 Task: Add an event with the title Webinar: Advanced Google AdWords Optimization and Conversion Strategies, date '2023/12/09', time 9:15 AM to 11:15 AMand add a description: The AGM will also serve as a forum for electing or re-electing board members, if applicable. The election process will be conducted in accordance with the organization's bylaws and regulations, allowing for a fair and democratic representation of shareholders' interests.Select event color  Sage . Add location for the event as: 654 Park Güell, Barcelona, Spain, logged in from the account softage.5@softage.netand send the event invitation to softage.6@softage.net and softage.7@softage.net. Set a reminder for the event Weekly on Sunday
Action: Mouse pressed left at (81, 139)
Screenshot: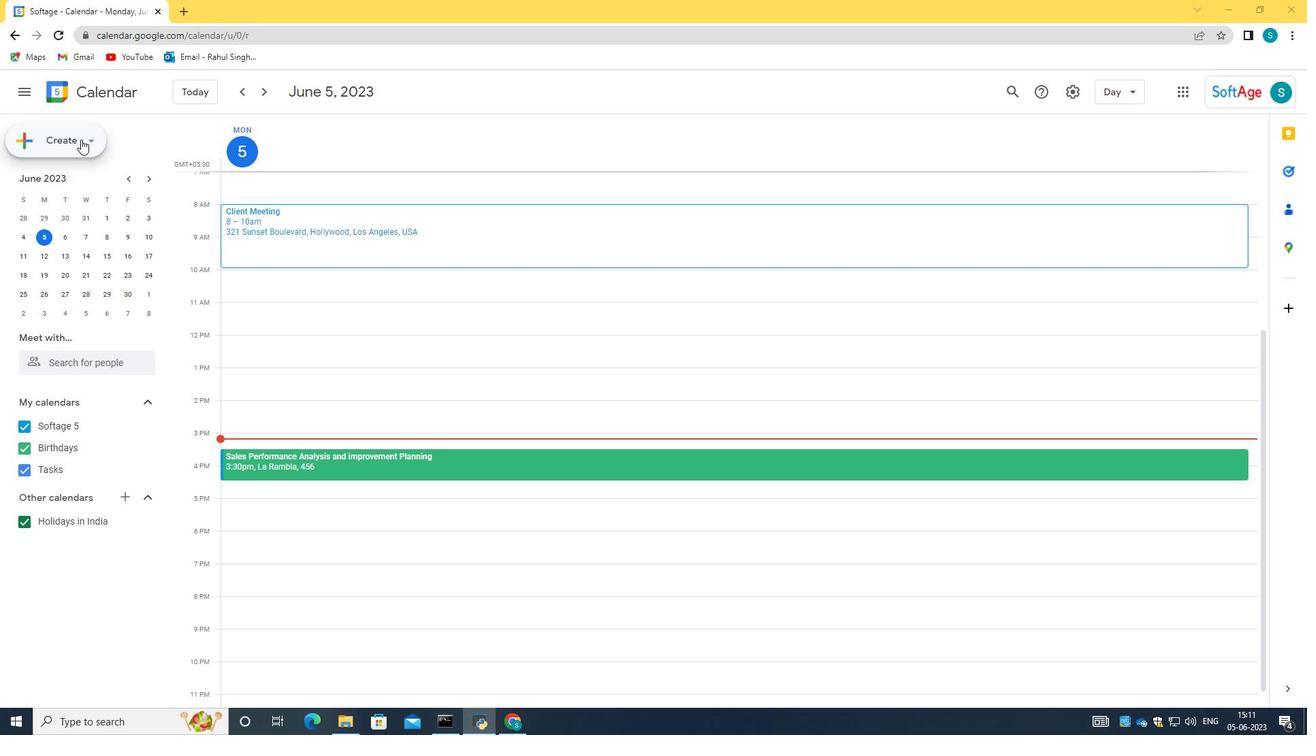 
Action: Mouse moved to (85, 177)
Screenshot: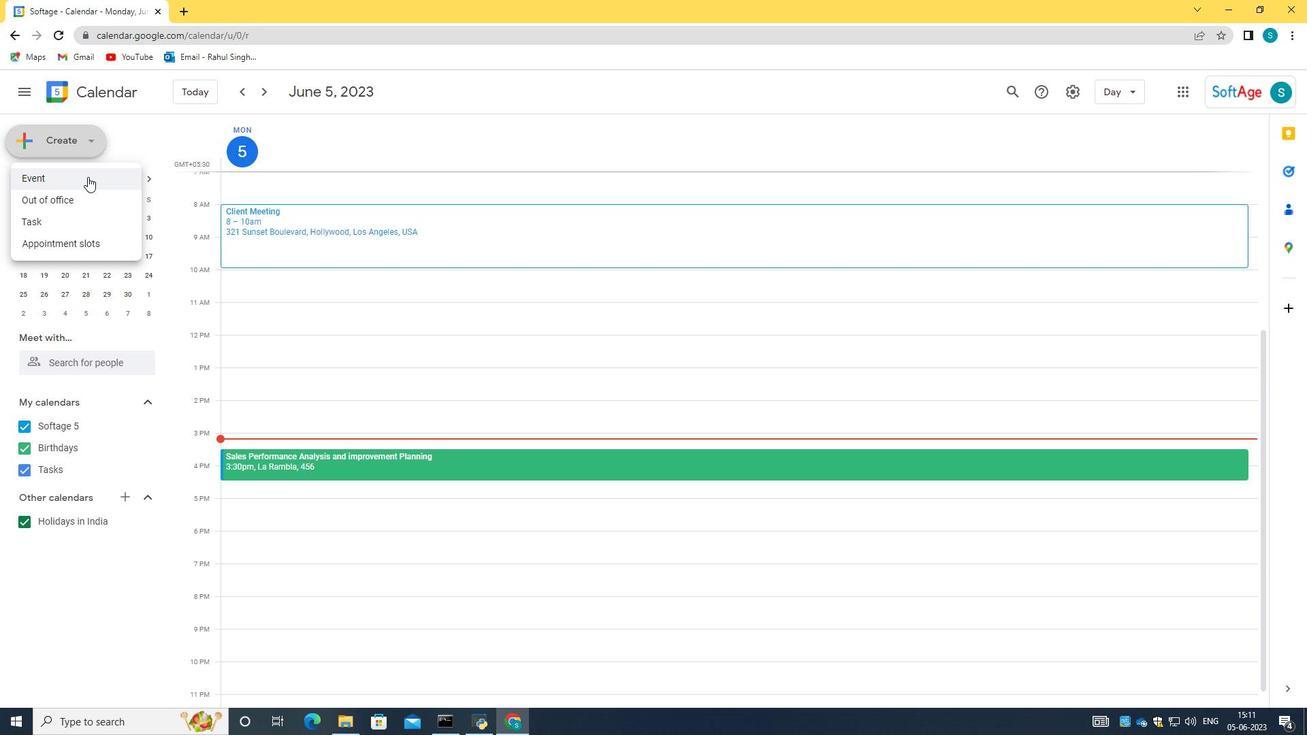 
Action: Mouse pressed left at (85, 177)
Screenshot: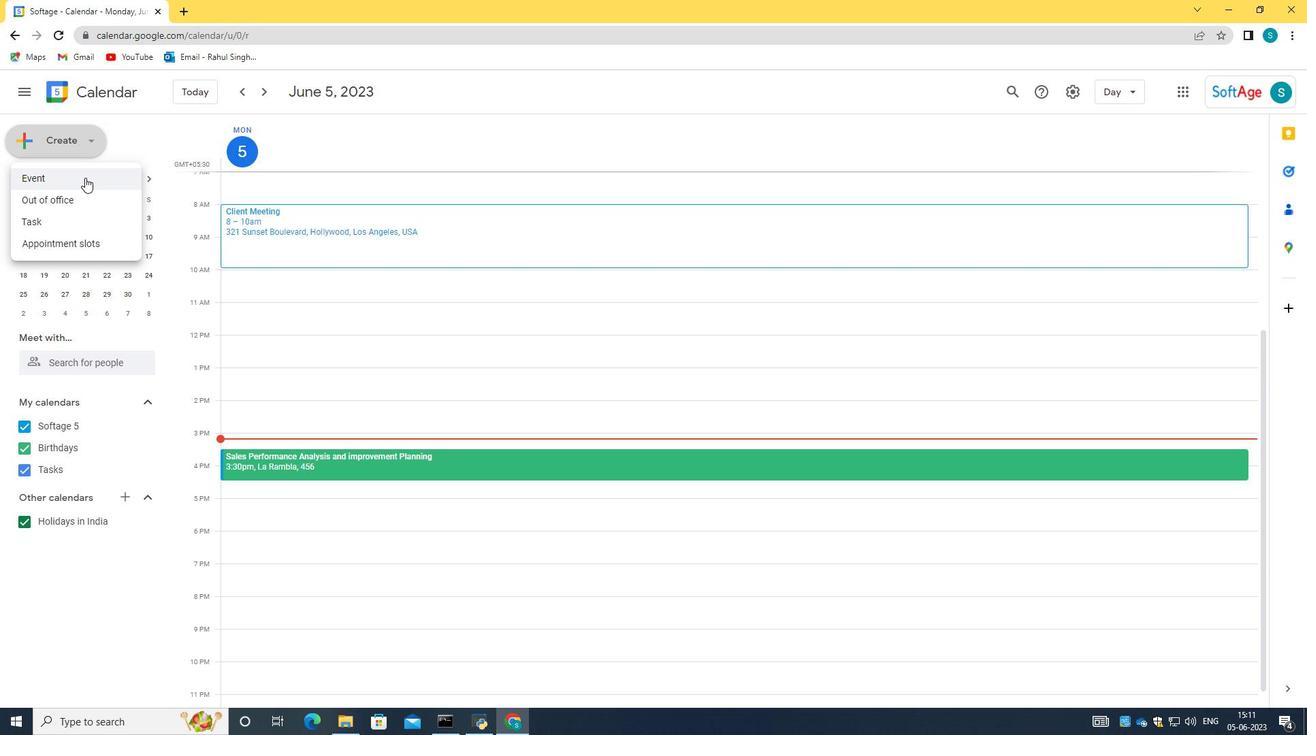 
Action: Mouse moved to (770, 546)
Screenshot: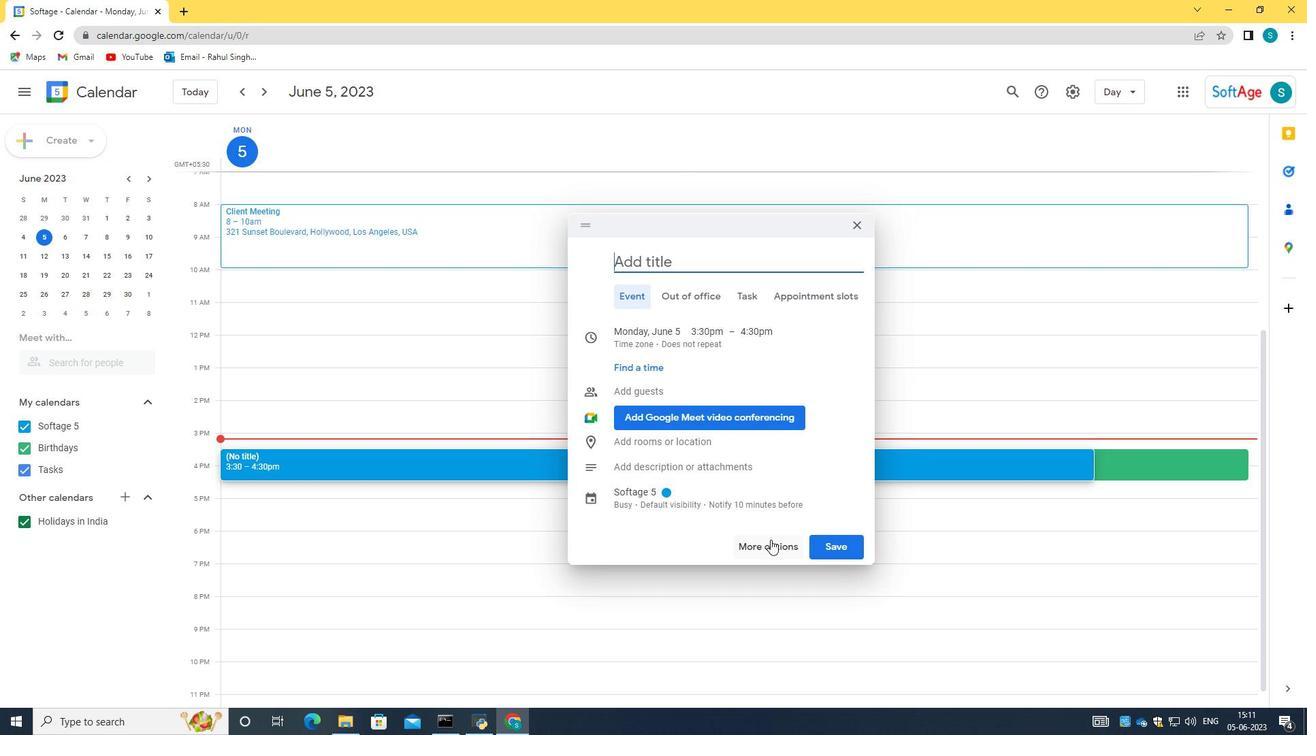 
Action: Mouse pressed left at (770, 546)
Screenshot: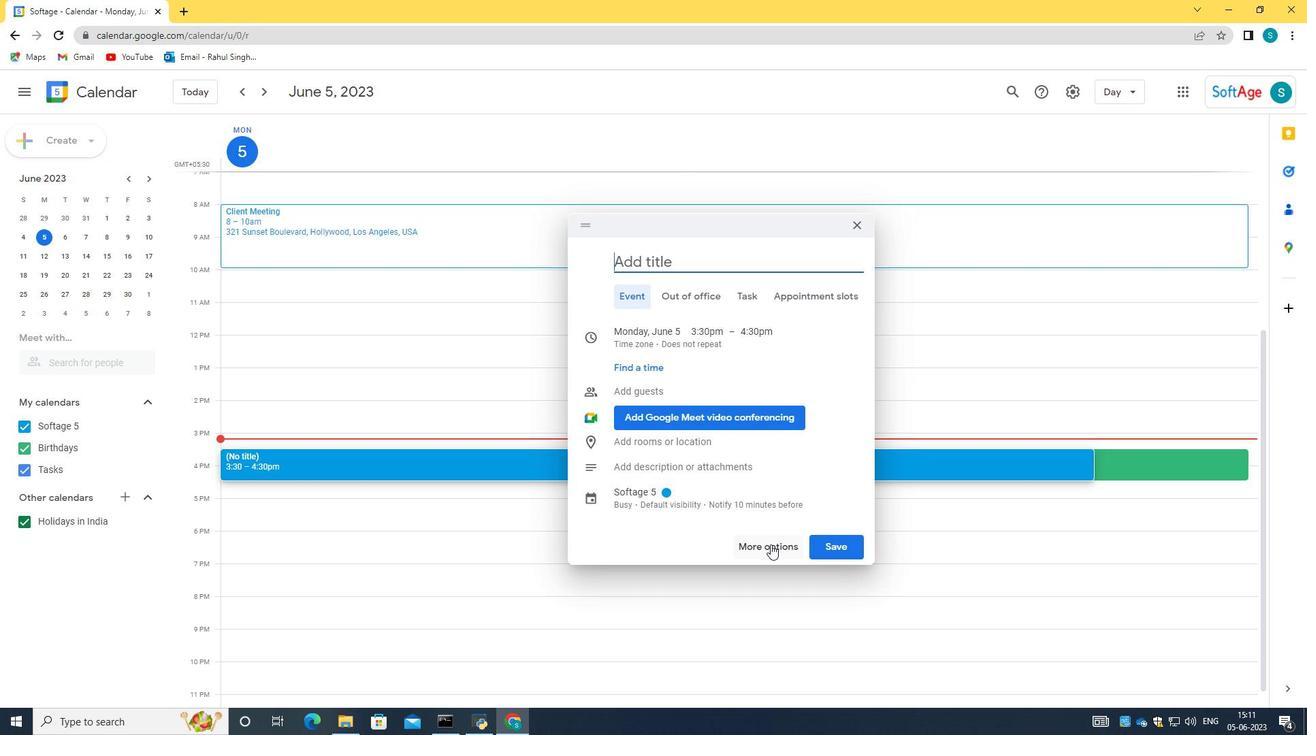 
Action: Mouse moved to (277, 101)
Screenshot: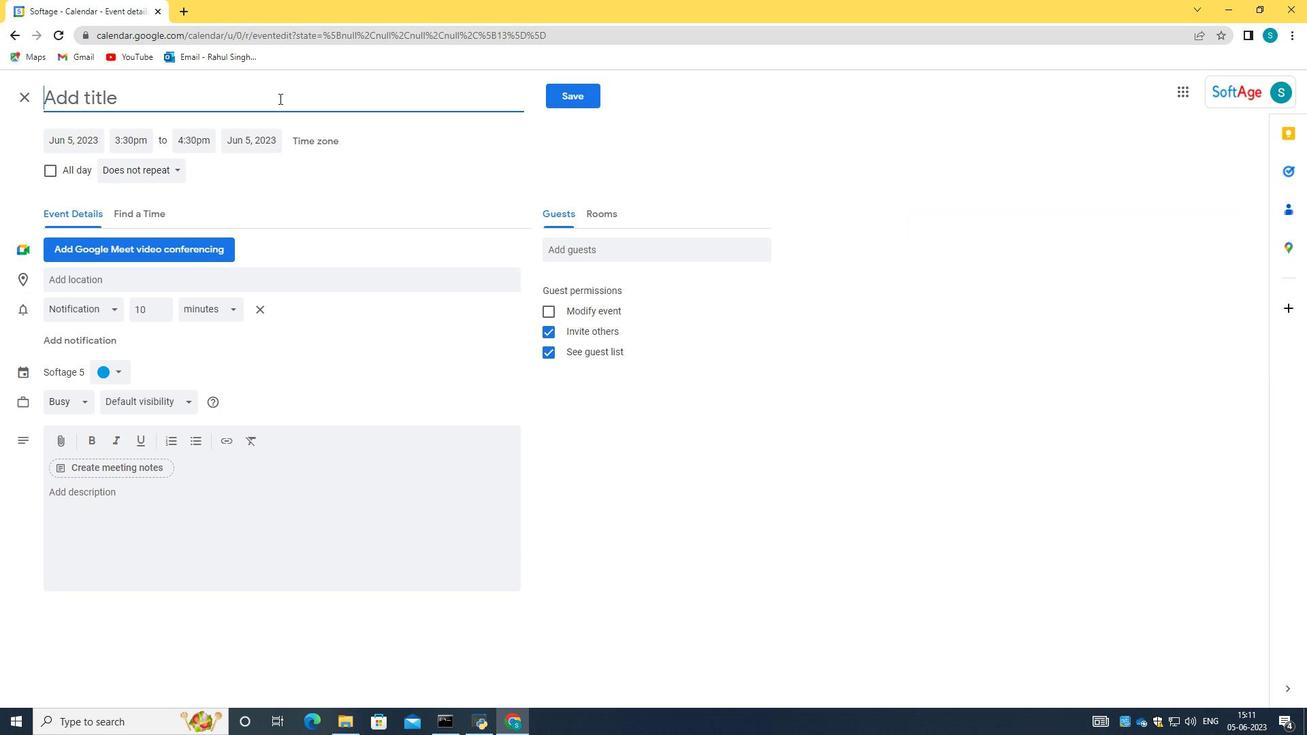 
Action: Mouse pressed left at (277, 101)
Screenshot: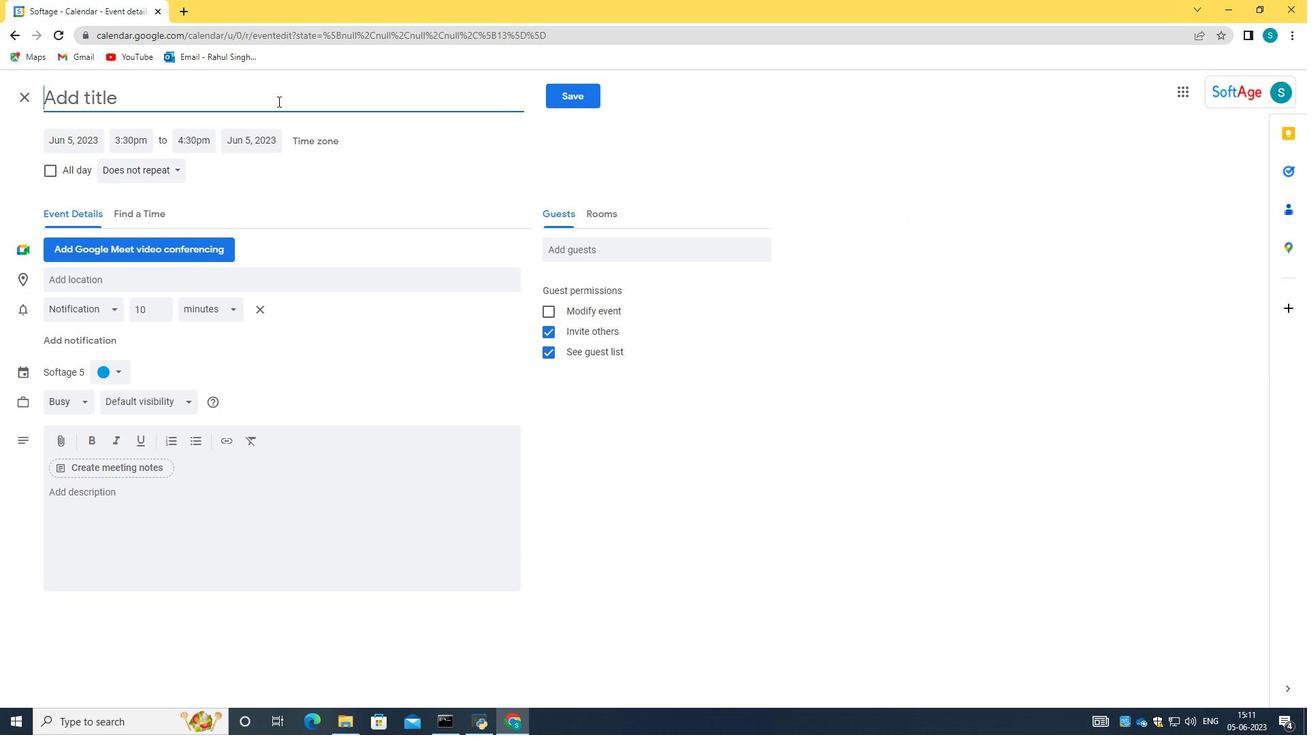 
Action: Key pressed <Key.caps_lock>W<Key.caps_lock>ebinat<Key.backspace>r<Key.shift_r>:<Key.space><Key.caps_lock>A<Key.caps_lock>dvanced<Key.space><Key.caps_lock>G<Key.caps_lock>oogle<Key.space><Key.caps_lock>A<Key.caps_lock>dw<Key.backspace><Key.caps_lock>W<Key.caps_lock>ords<Key.space><Key.caps_lock>O<Key.caps_lock>ptimization<Key.space>and<Key.space><Key.caps_lock>C<Key.caps_lock>onversion<Key.space><Key.caps_lock>S<Key.caps_lock>trategies
Screenshot: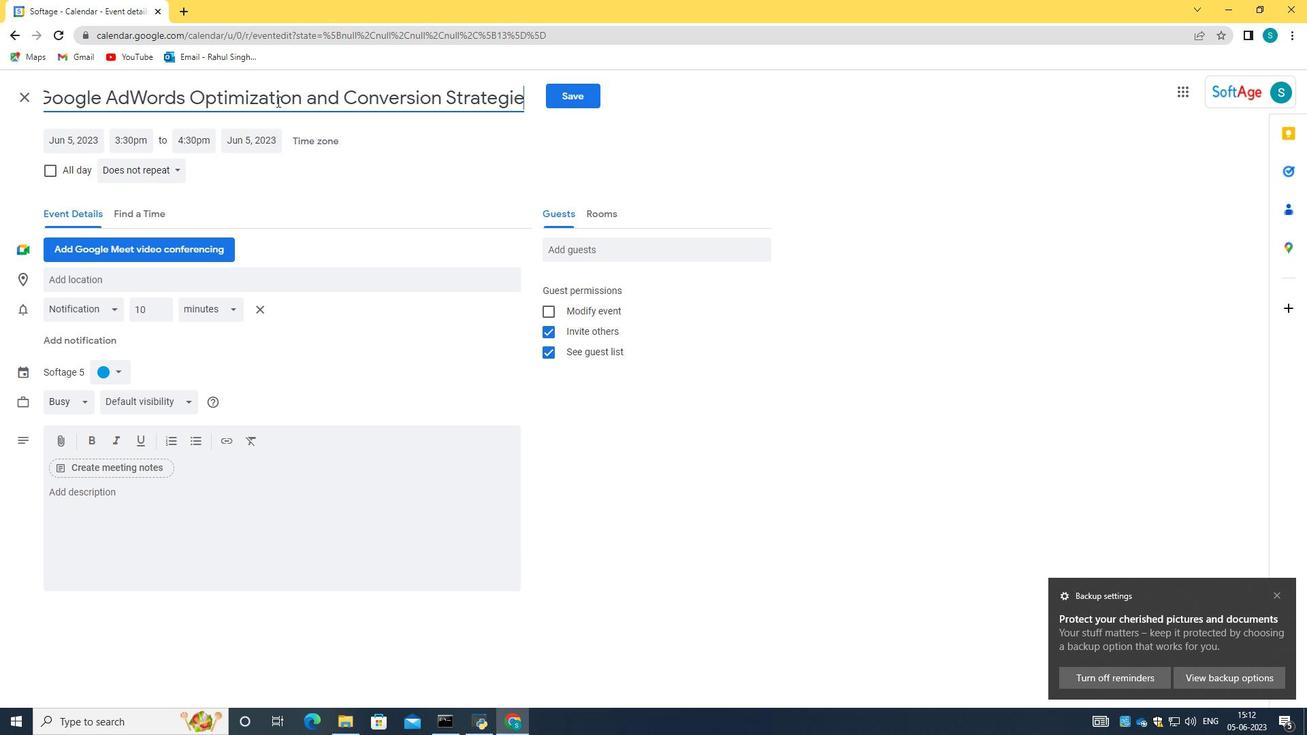 
Action: Mouse moved to (59, 136)
Screenshot: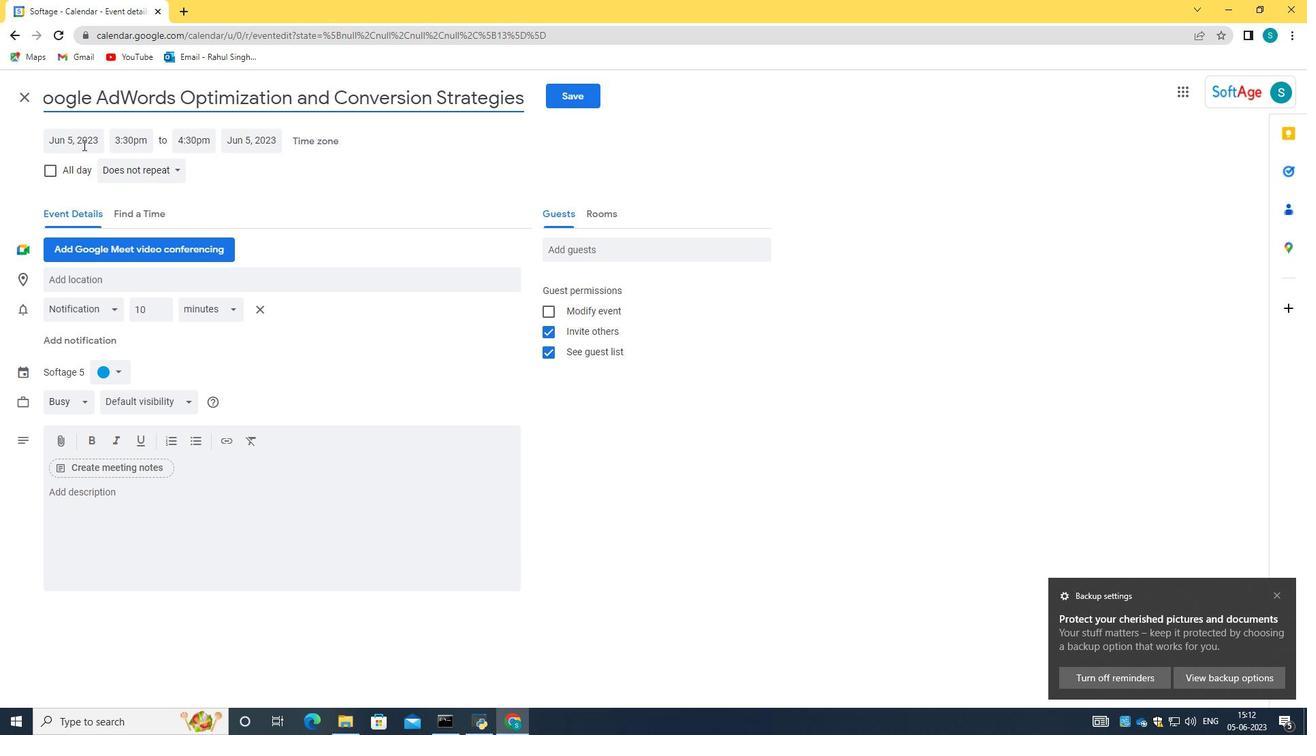 
Action: Mouse pressed left at (59, 136)
Screenshot: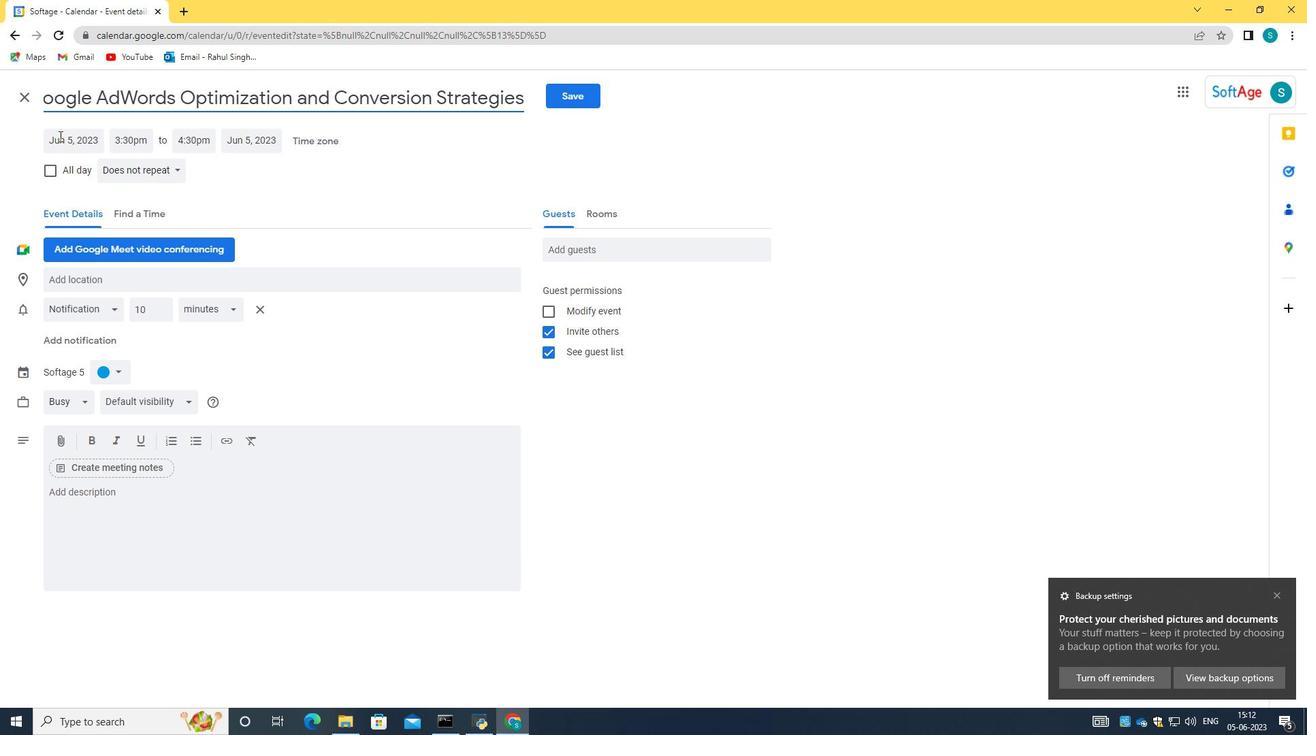 
Action: Key pressed 2023/12/09<Key.tab>09<Key.shift_r>:15<Key.space>am<Key.tab>11<Key.shift_r>:15<Key.space>am
Screenshot: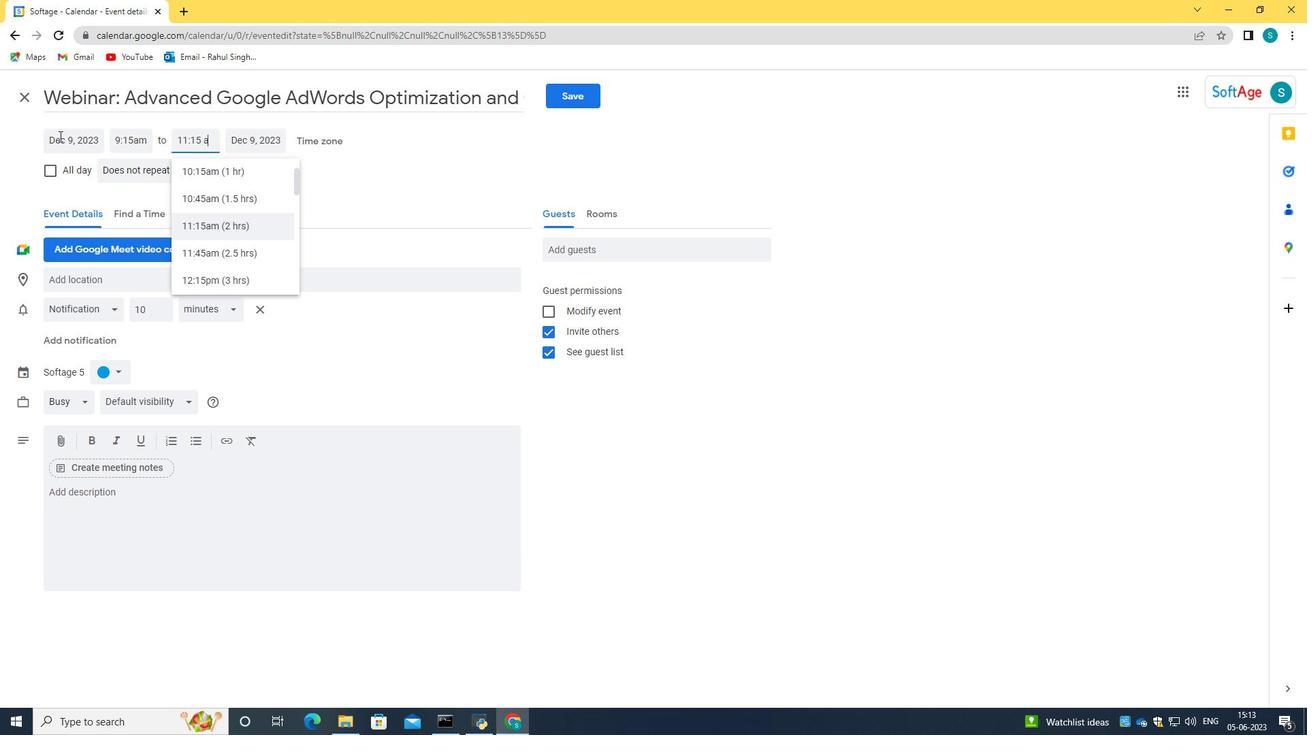 
Action: Mouse moved to (248, 232)
Screenshot: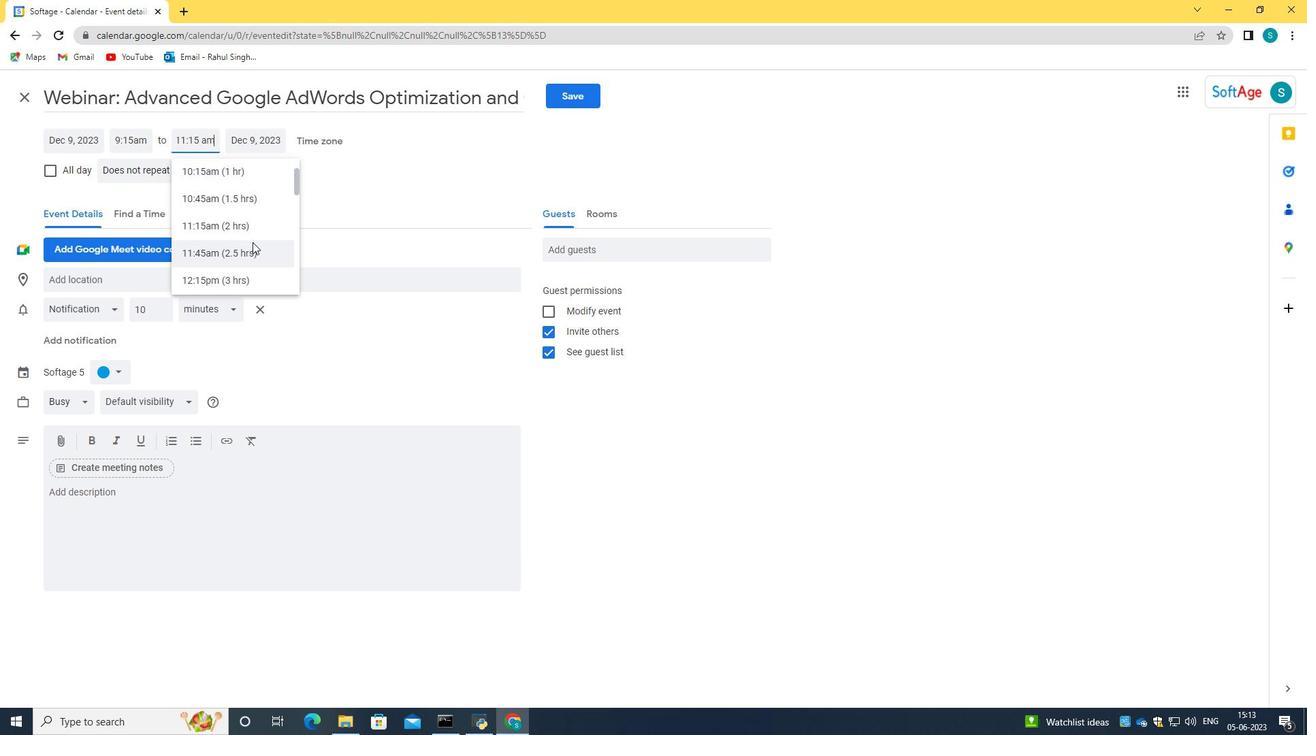 
Action: Mouse pressed left at (248, 232)
Screenshot: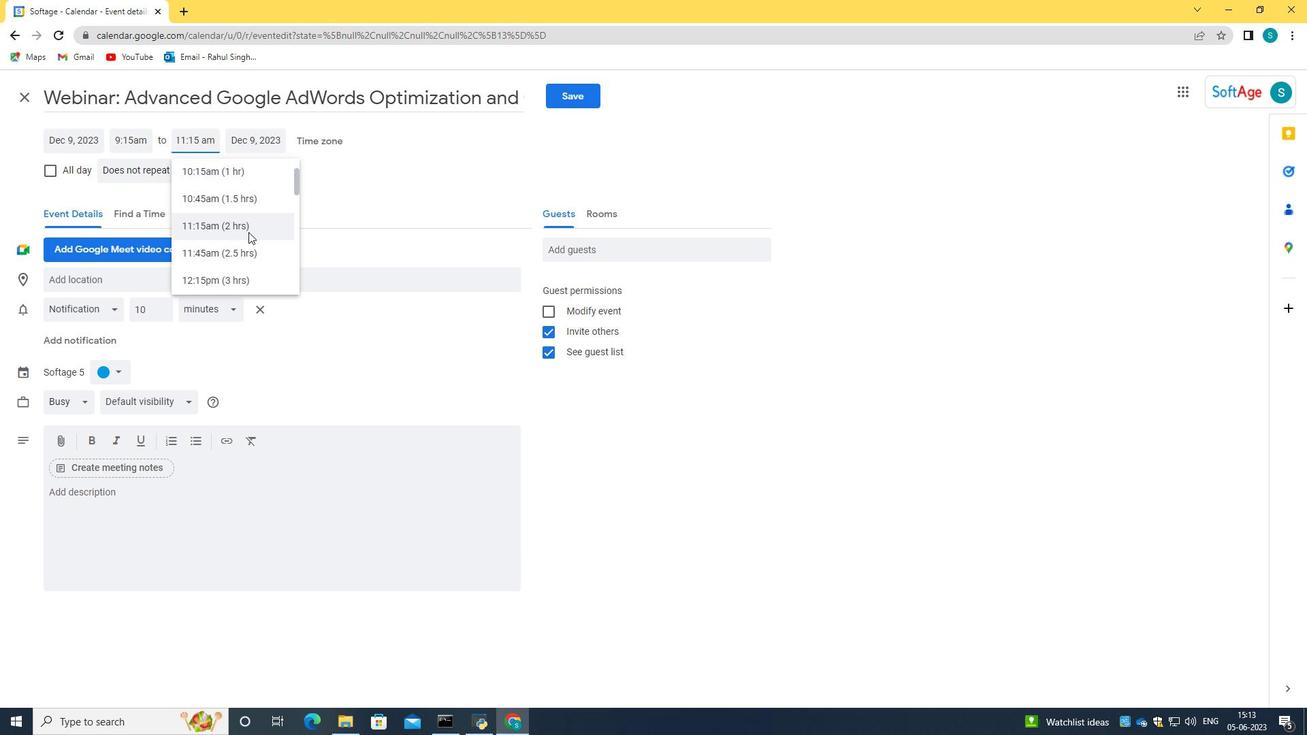 
Action: Mouse moved to (236, 566)
Screenshot: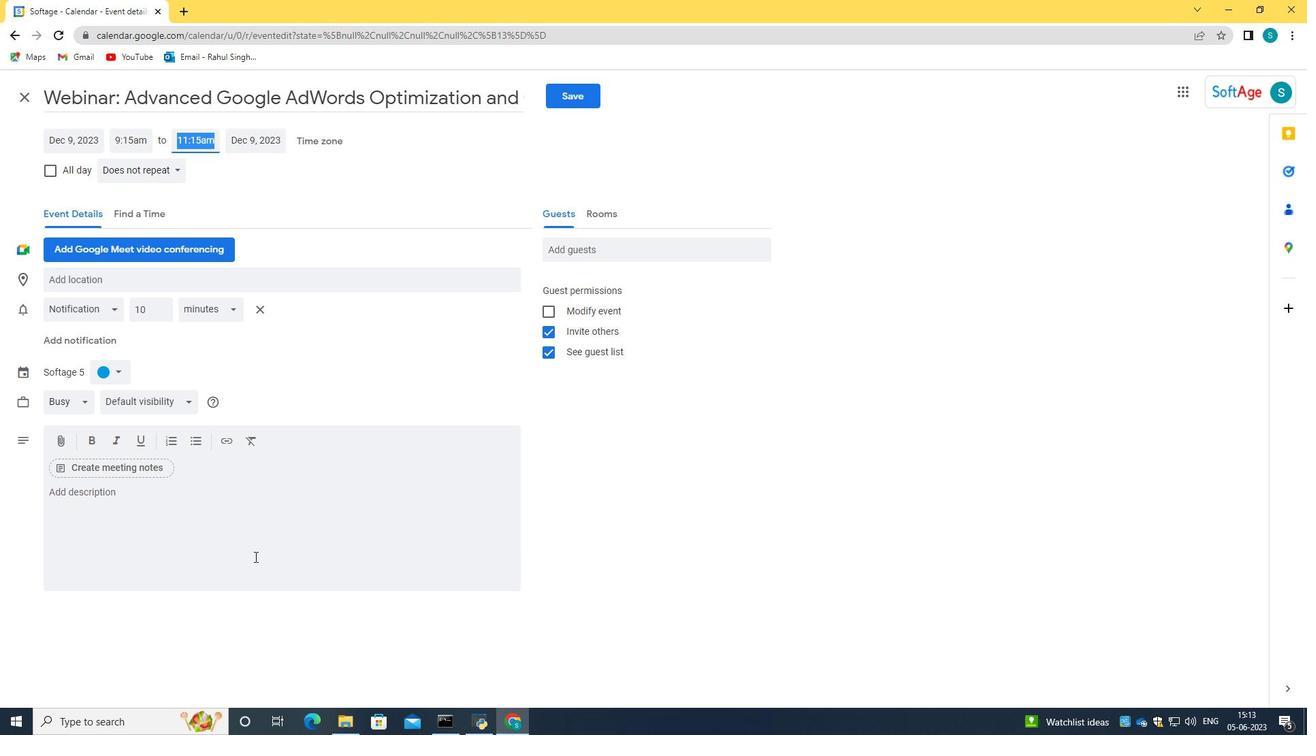 
Action: Mouse pressed left at (236, 566)
Screenshot: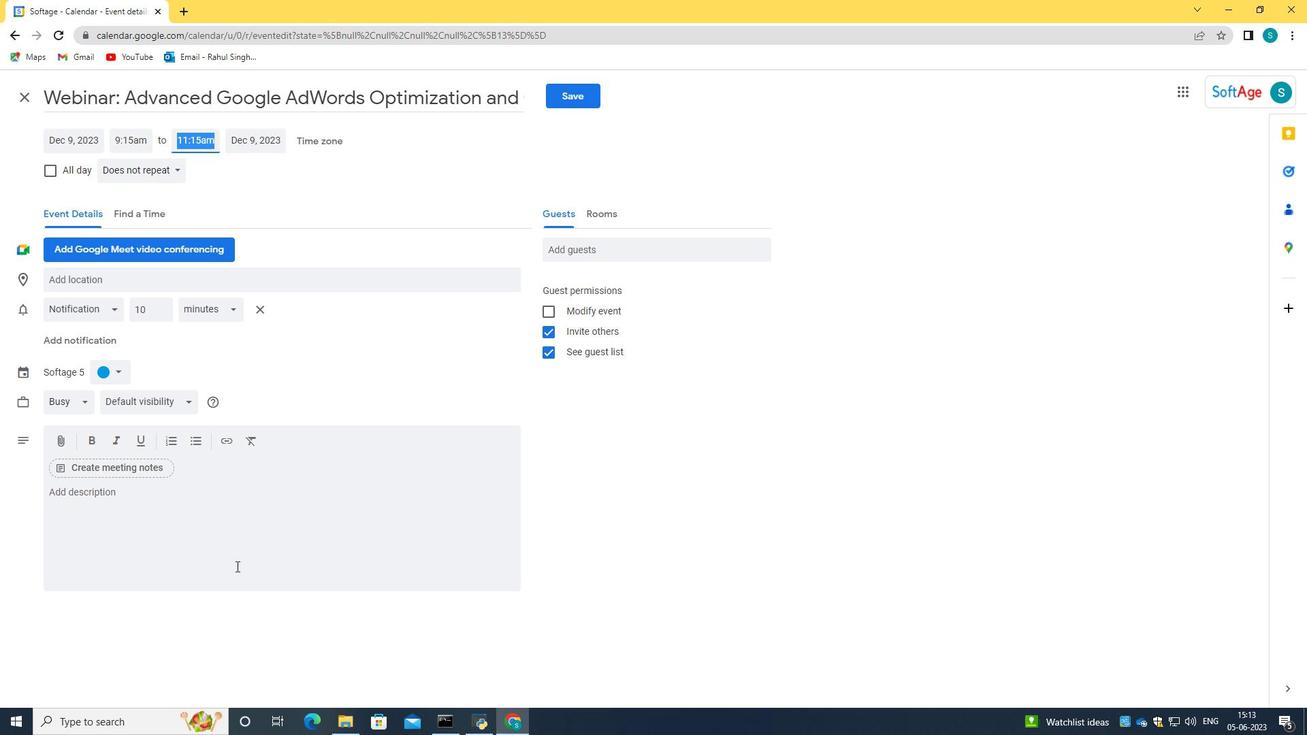 
Action: Mouse moved to (242, 551)
Screenshot: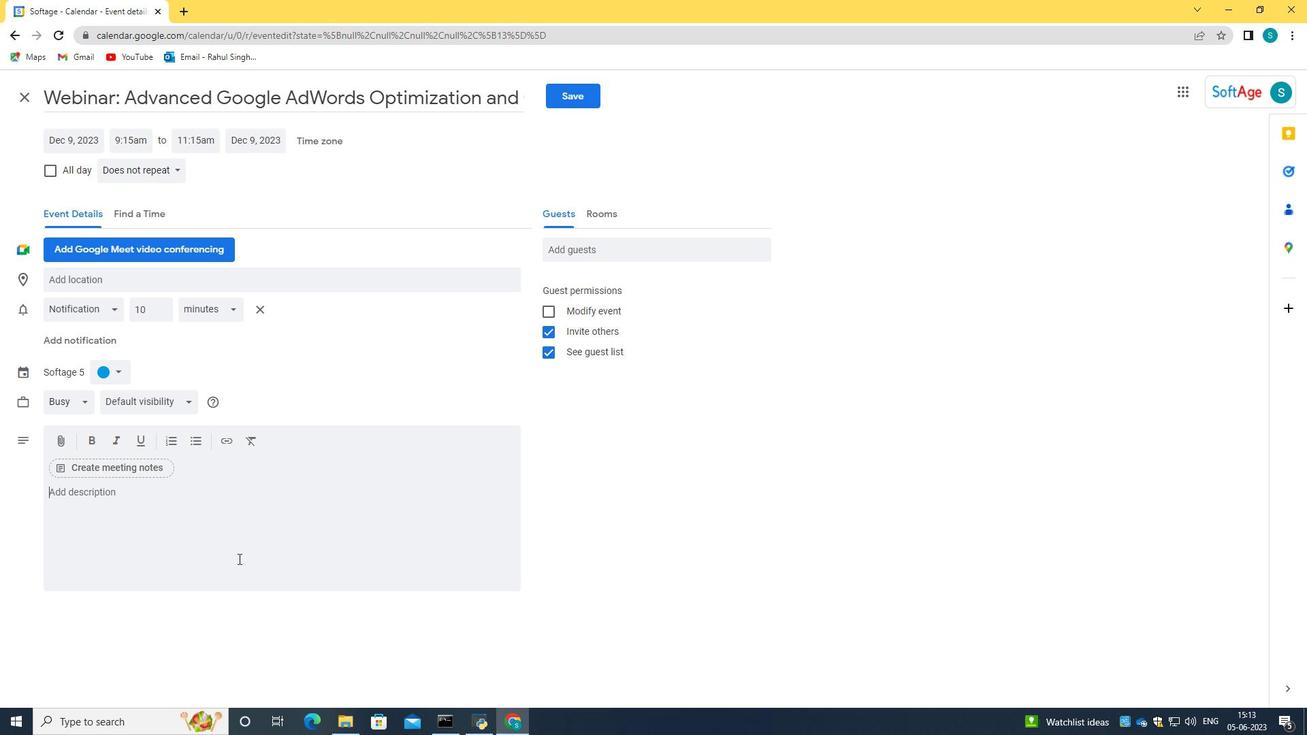 
Action: Mouse pressed left at (242, 551)
Screenshot: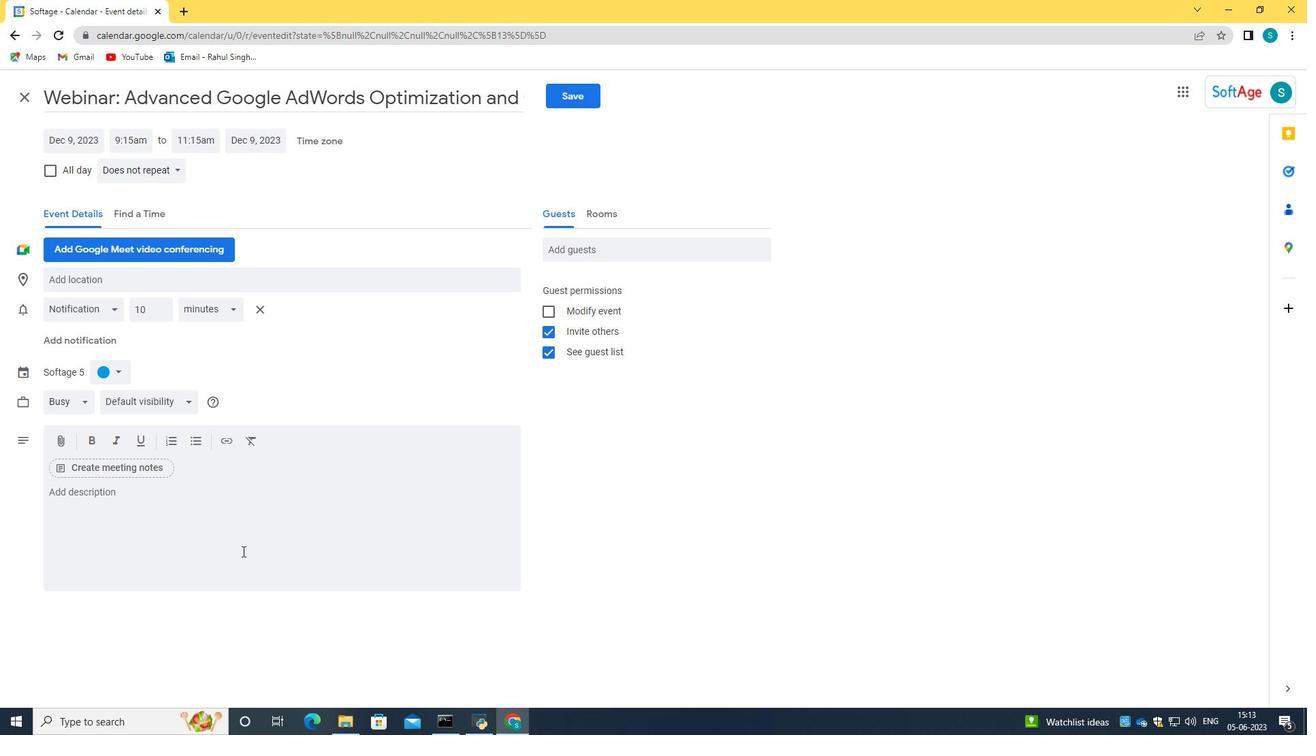 
Action: Mouse moved to (200, 504)
Screenshot: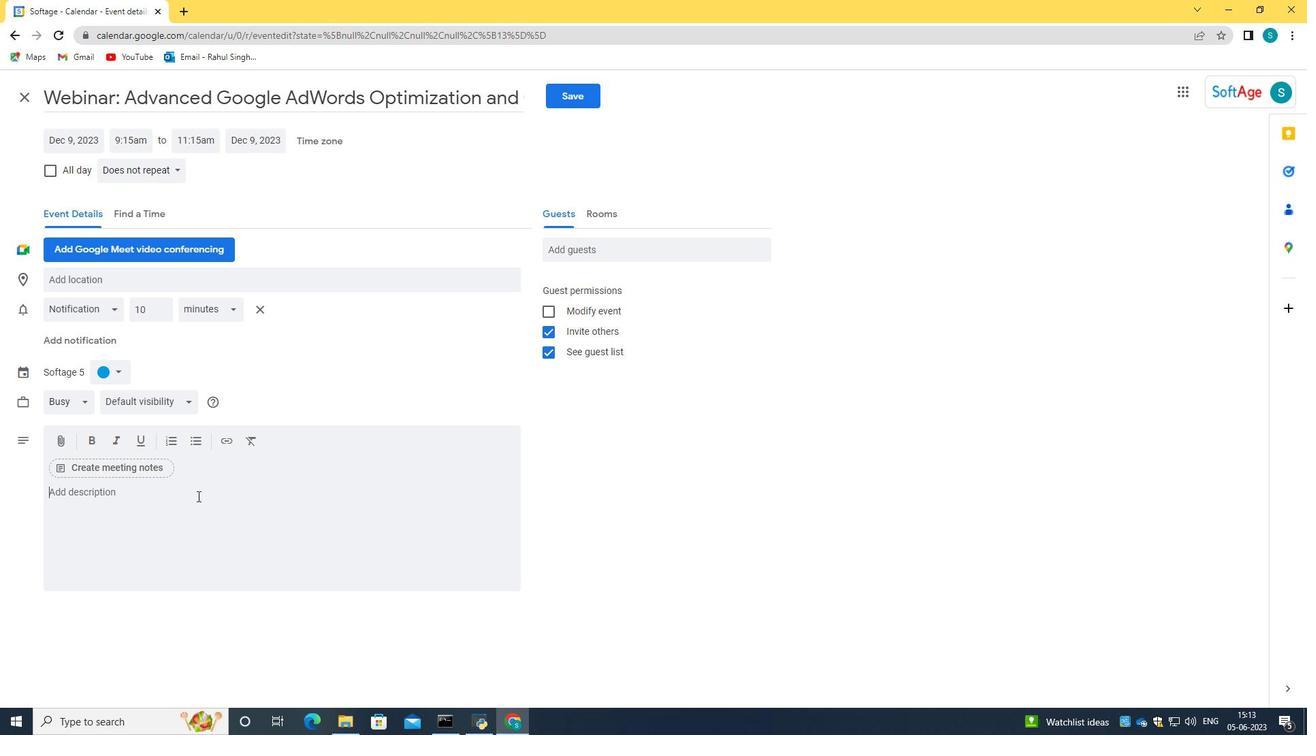 
Action: Key pressed <Key.caps_lock>T<Key.caps_lock>he<Key.space><Key.caps_lock>AGM<Key.space><Key.caps_lock>will<Key.space>also<Key.space>have<Key.backspace><Key.backspace><Key.backspace>s<Key.backspace><Key.backspace>serves<Key.space>as<Key.space>a<Key.space>formu<Key.backspace><Key.backspace>um<Key.space>for<Key.space>electing<Key.space>or<Key.space>re-electing<Key.space>board<Key.space>members,<Key.space>if<Key.space>applicable.<Key.space><Key.caps_lock>T<Key.caps_lock>he<Key.space>election<Key.space>process<Key.space>will<Key.space>bbe<Key.space><Key.backspace><Key.backspace><Key.backspace>e<Key.space>conducted<Key.space>in<Key.space>accordance<Key.space>with<Key.space>the<Key.space>organization's<Key.space>bylaws<Key.space>and<Key.space>regualtions,<Key.space>allo<Key.backspace><Key.backspace><Key.backspace><Key.backspace><Key.backspace><Key.backspace><Key.backspace><Key.backspace><Key.backspace><Key.backspace><Key.backspace><Key.backspace><Key.backspace>lato<Key.backspace>ions,<Key.space>allowing<Key.space>for<Key.space>a<Key.space>fair<Key.space>and<Key.space>democratic<Key.space>representai<Key.backspace>tion<Key.space>of<Key.space>shareholders<Key.space>interest.
Screenshot: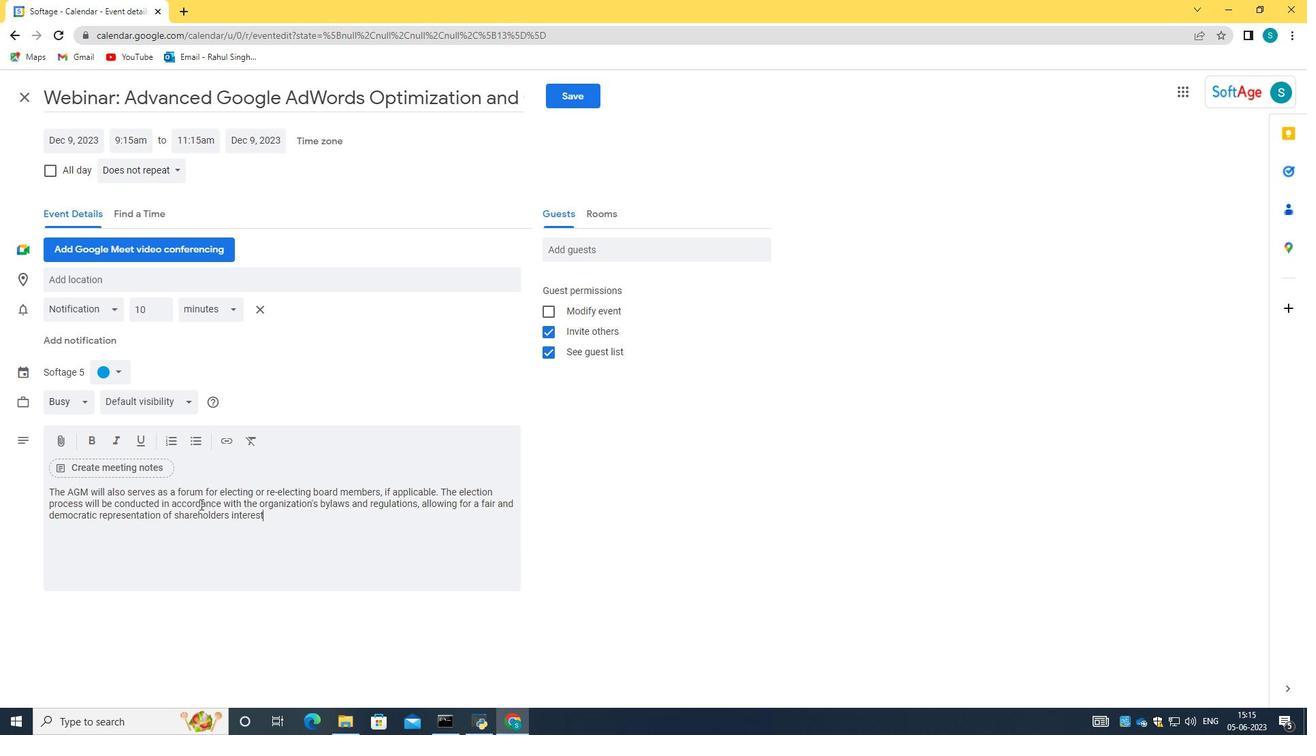 
Action: Mouse moved to (117, 371)
Screenshot: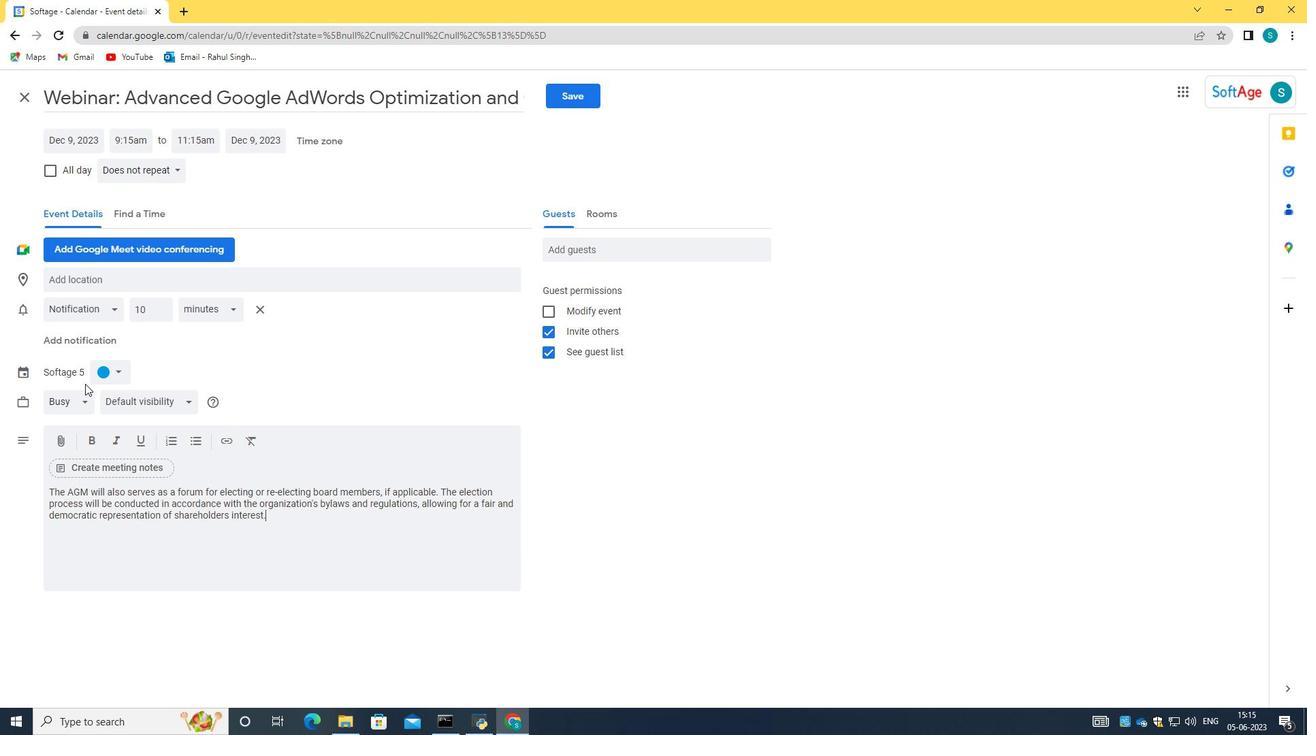 
Action: Mouse pressed left at (117, 371)
Screenshot: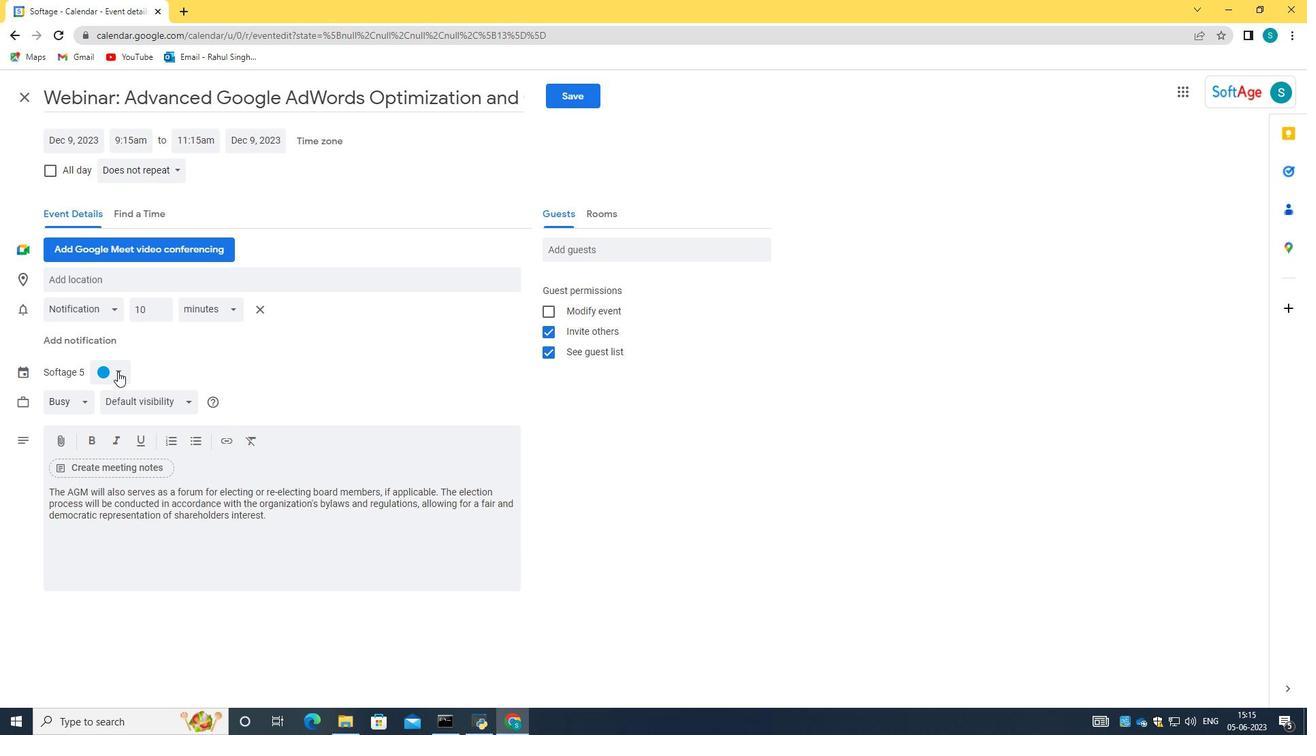 
Action: Mouse moved to (97, 403)
Screenshot: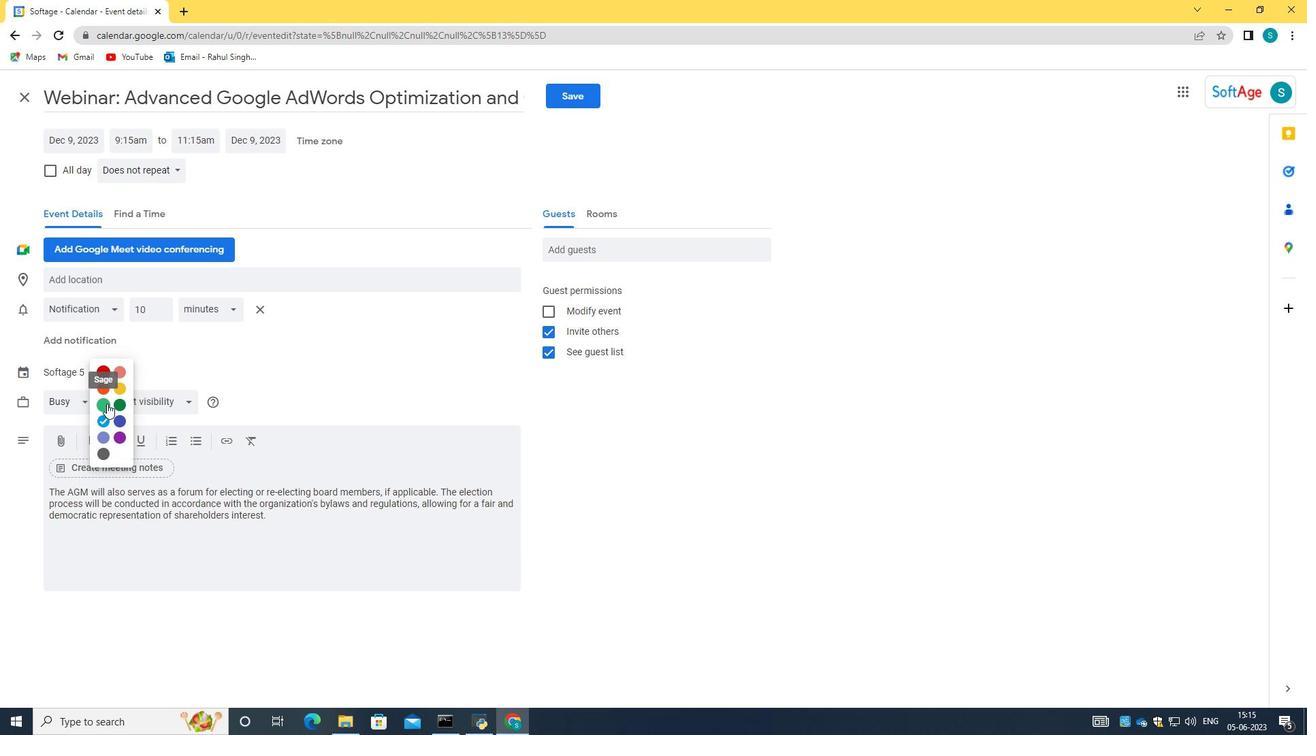 
Action: Mouse pressed left at (97, 403)
Screenshot: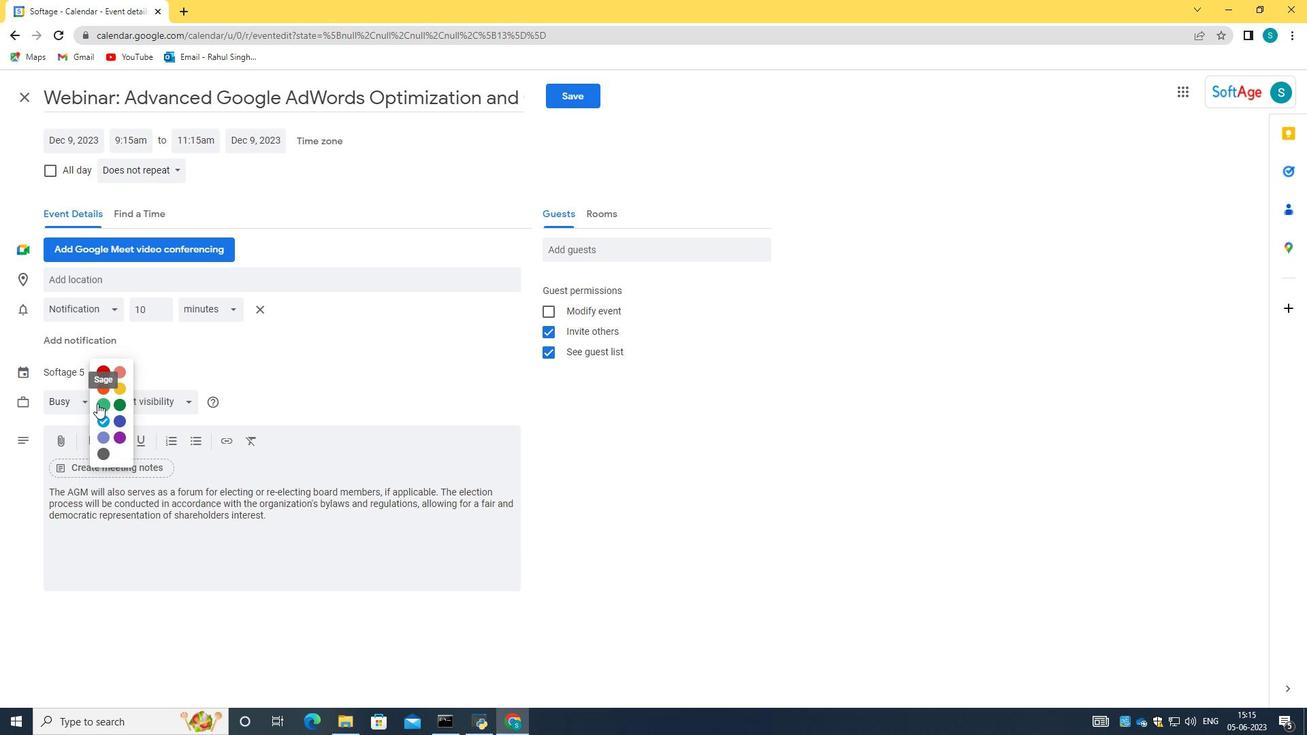 
Action: Mouse moved to (152, 276)
Screenshot: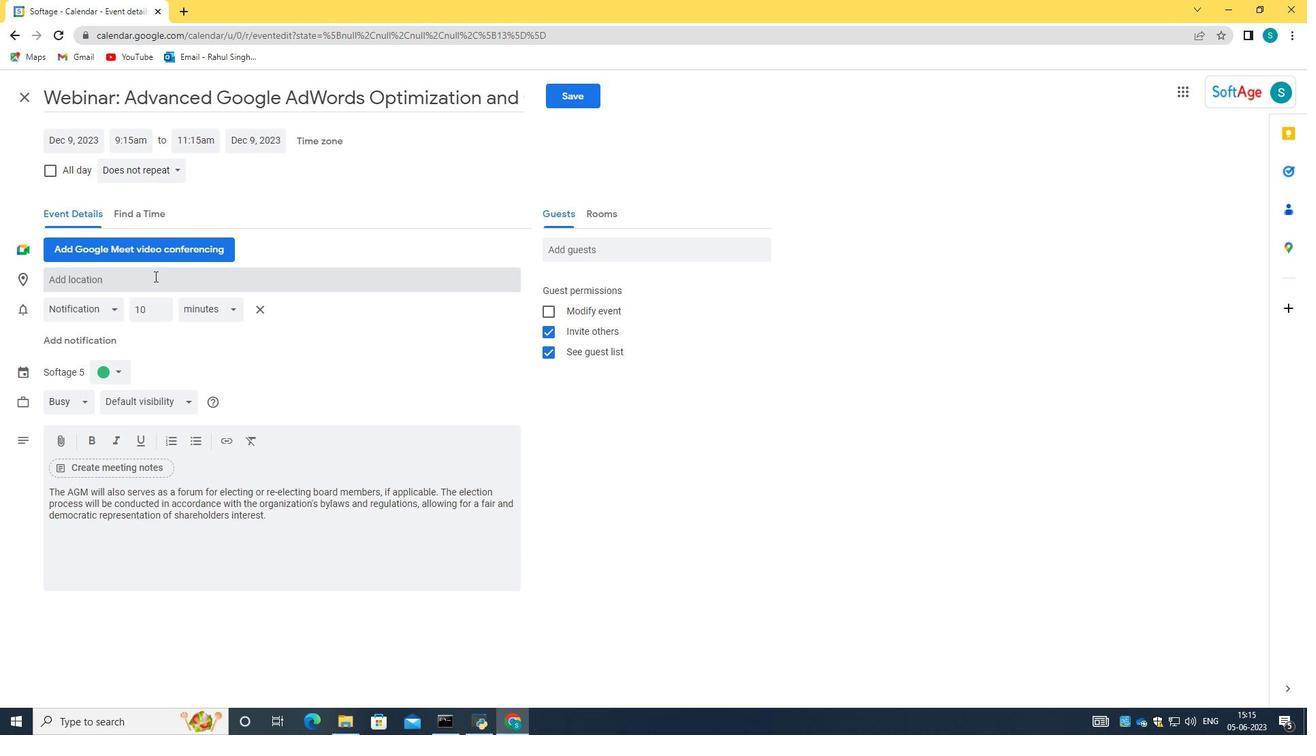 
Action: Mouse pressed left at (152, 276)
Screenshot: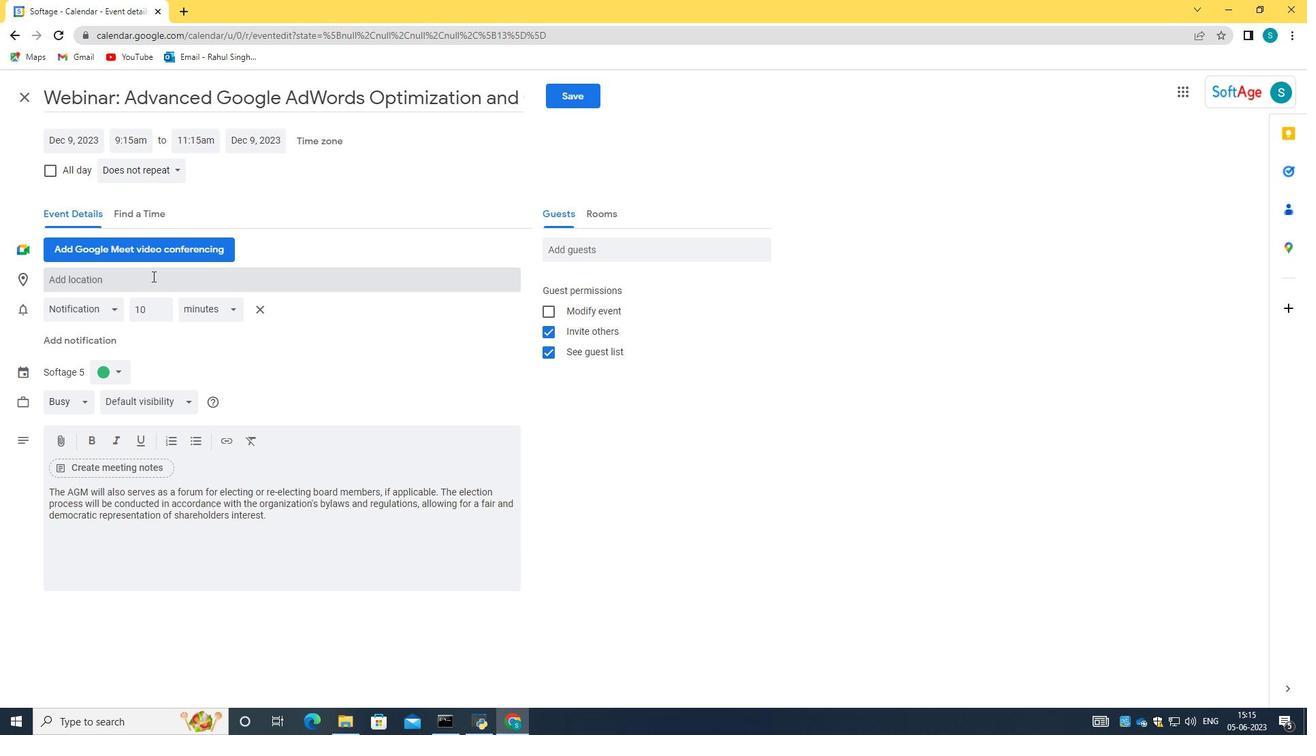 
Action: Key pressed 654<Key.space><Key.caps_lock>P<Key.caps_lock>ark<Key.space><Key.caps_lock>G<Key.caps_lock>uell<Key.space><Key.backspace>,<Key.space><Key.caps_lock>B<Key.caps_lock>arcelona<Key.space><Key.backspace>,<Key.space><Key.caps_lock>S<Key.caps_lock>pain
Screenshot: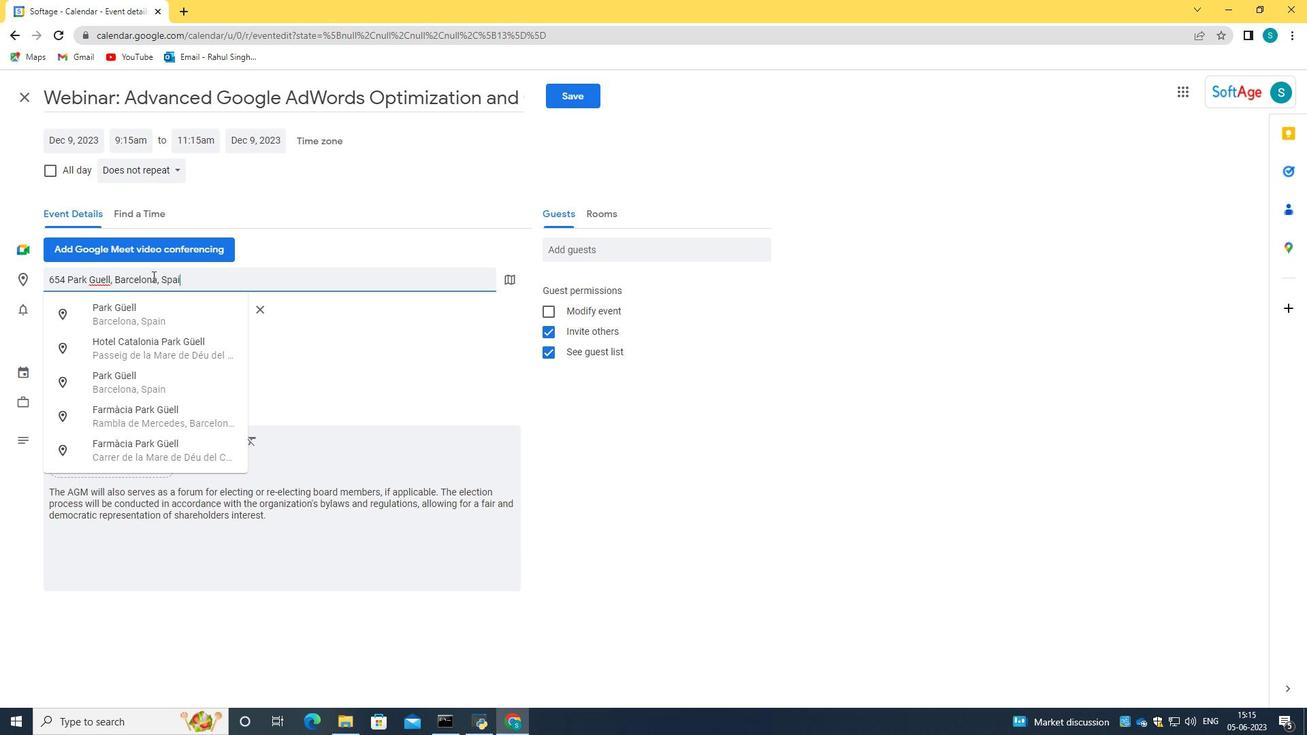 
Action: Mouse moved to (159, 282)
Screenshot: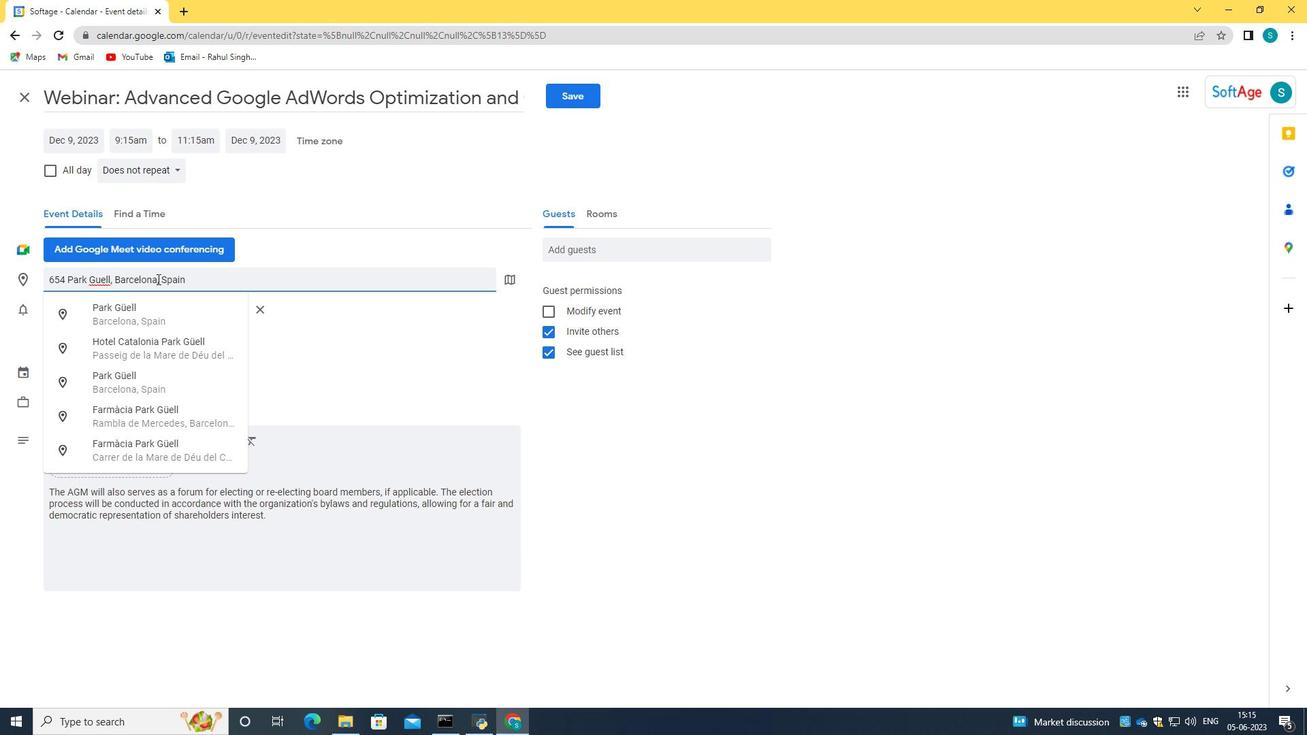 
Action: Key pressed <Key.enter>
Screenshot: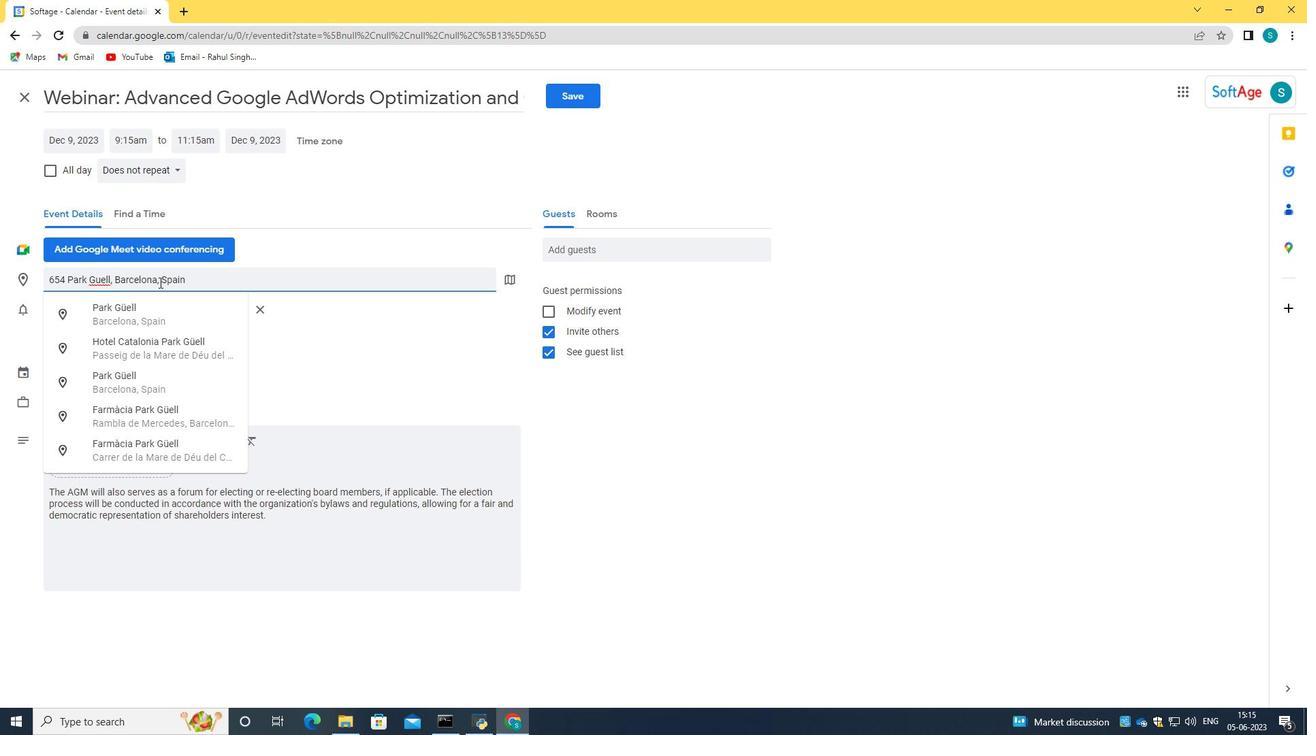 
Action: Mouse moved to (593, 246)
Screenshot: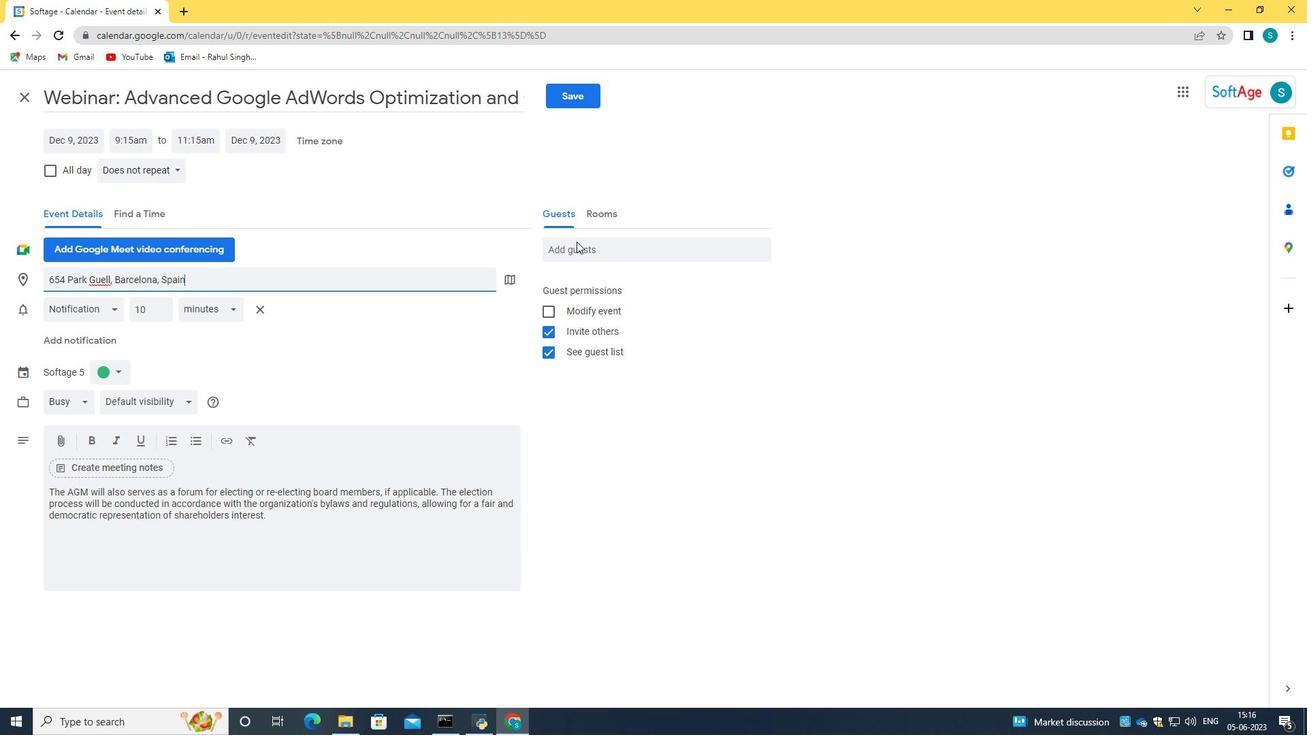 
Action: Mouse pressed left at (593, 246)
Screenshot: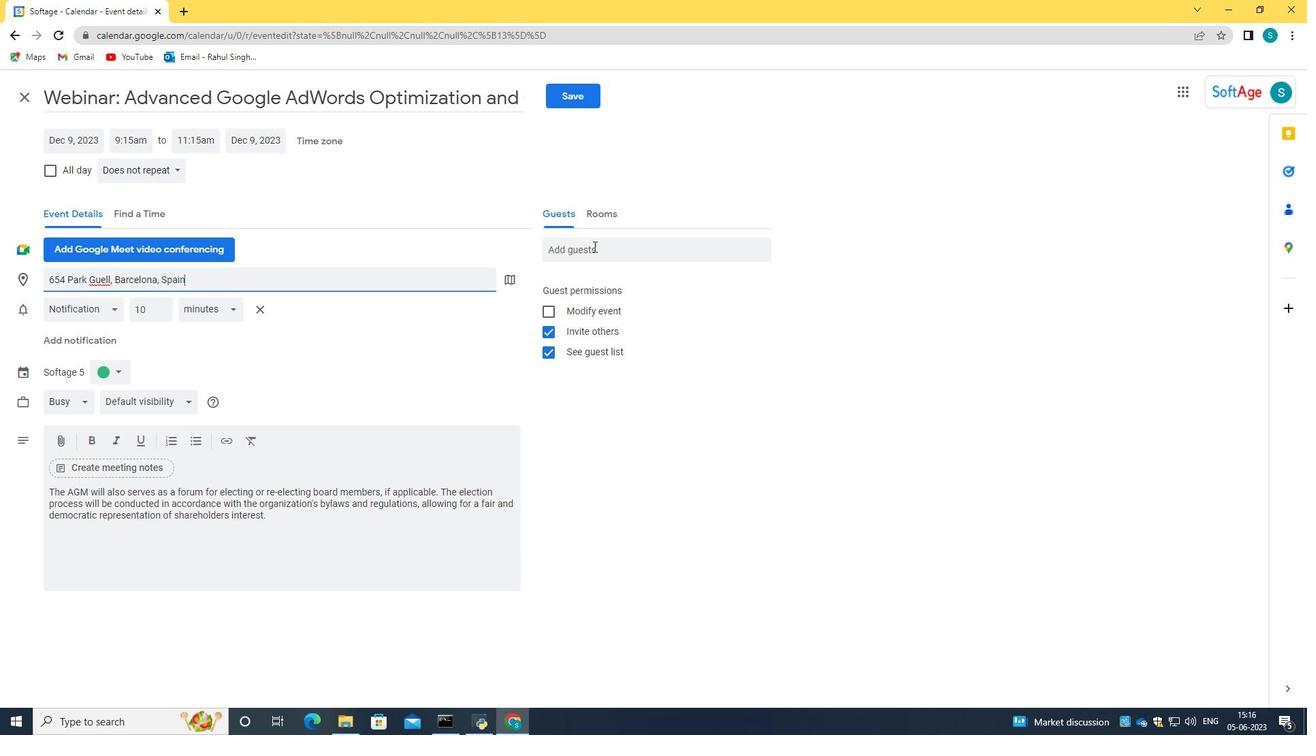 
Action: Key pressed softage.6<Key.shift>@softage.net<Key.tab>softage.7<Key.shift>@softage.net
Screenshot: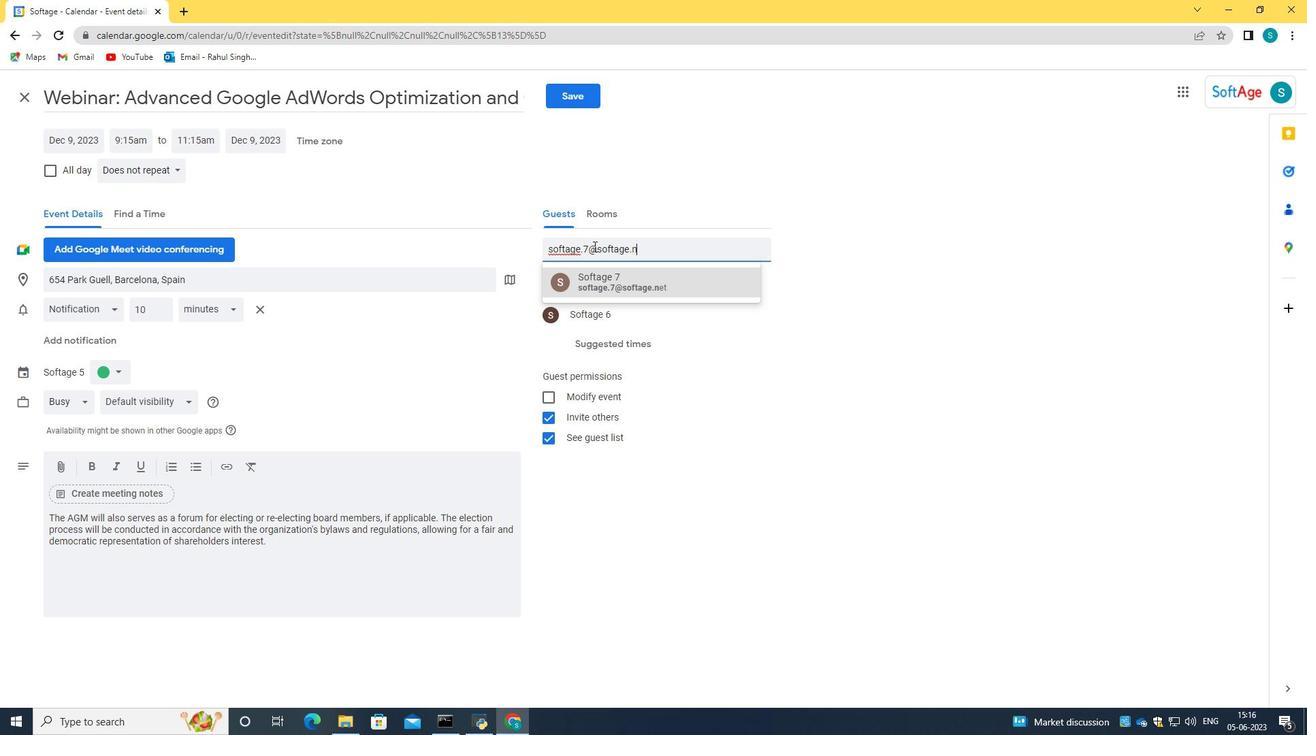 
Action: Mouse moved to (640, 272)
Screenshot: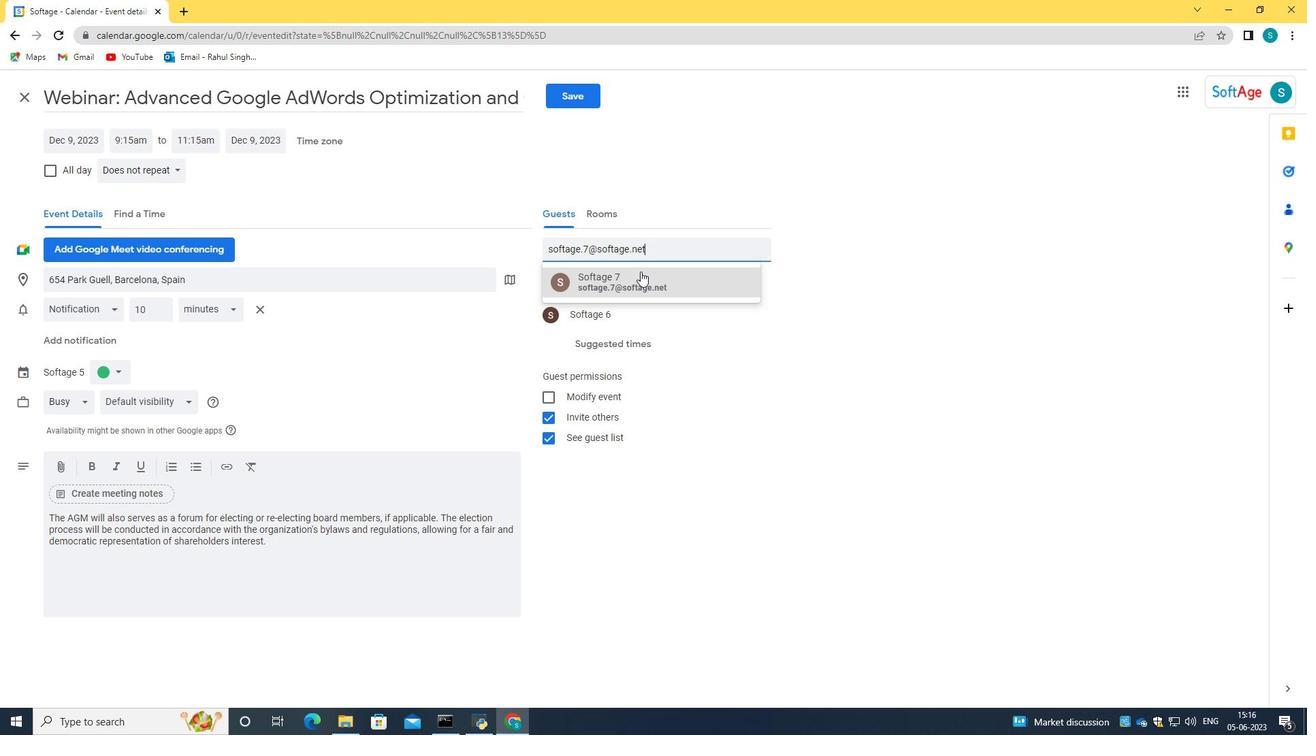 
Action: Mouse pressed left at (640, 272)
Screenshot: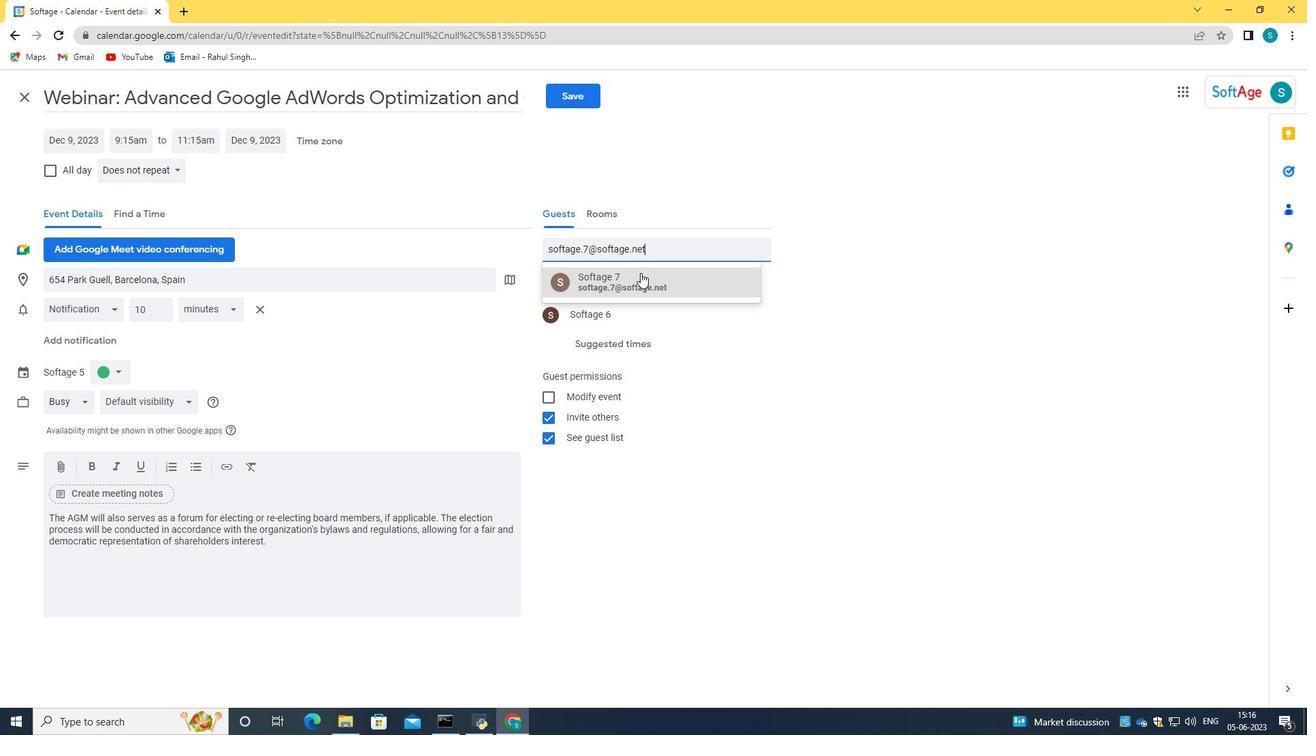 
Action: Mouse moved to (159, 170)
Screenshot: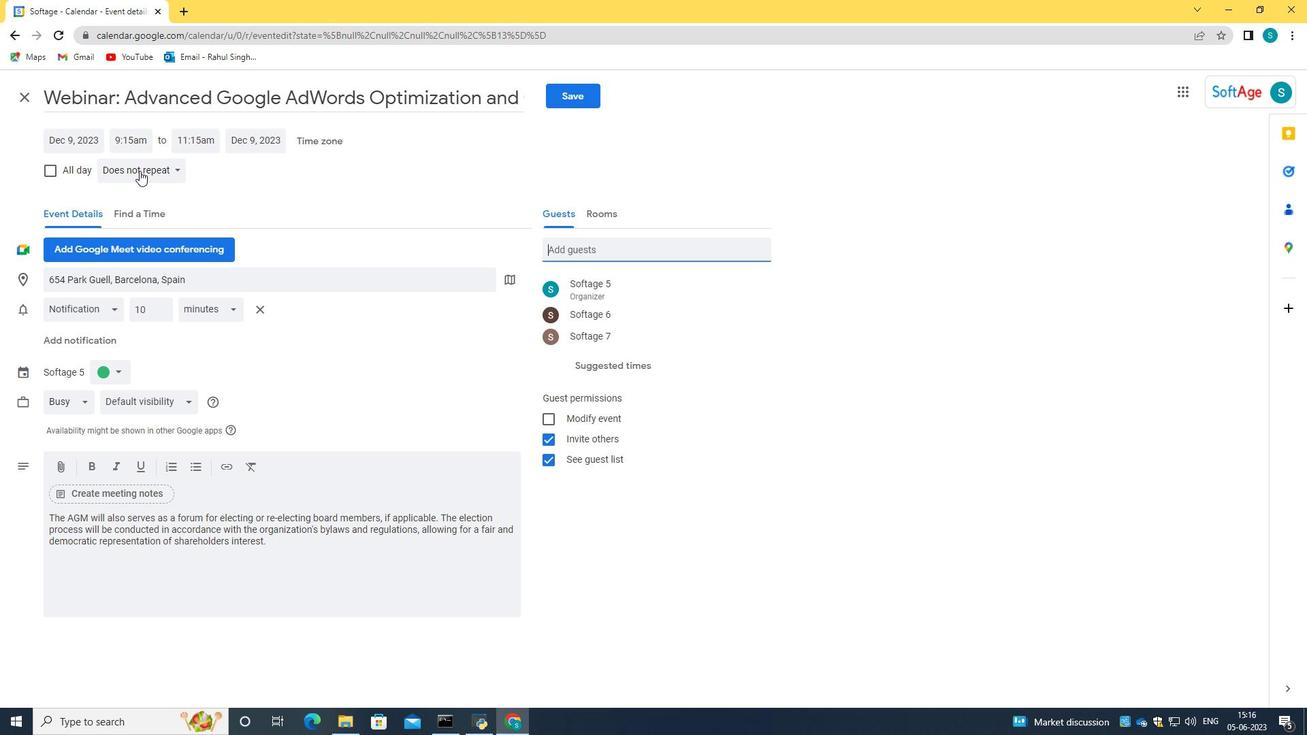 
Action: Mouse pressed left at (159, 170)
Screenshot: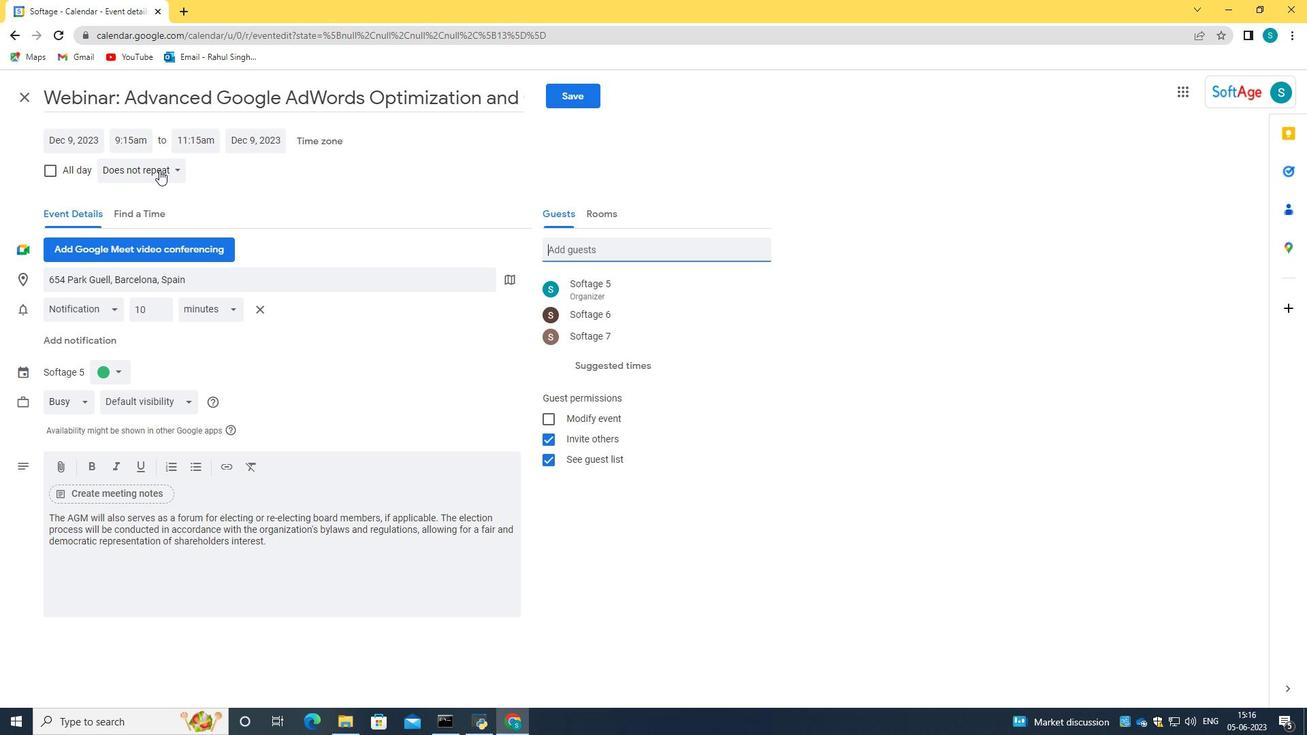 
Action: Mouse moved to (164, 311)
Screenshot: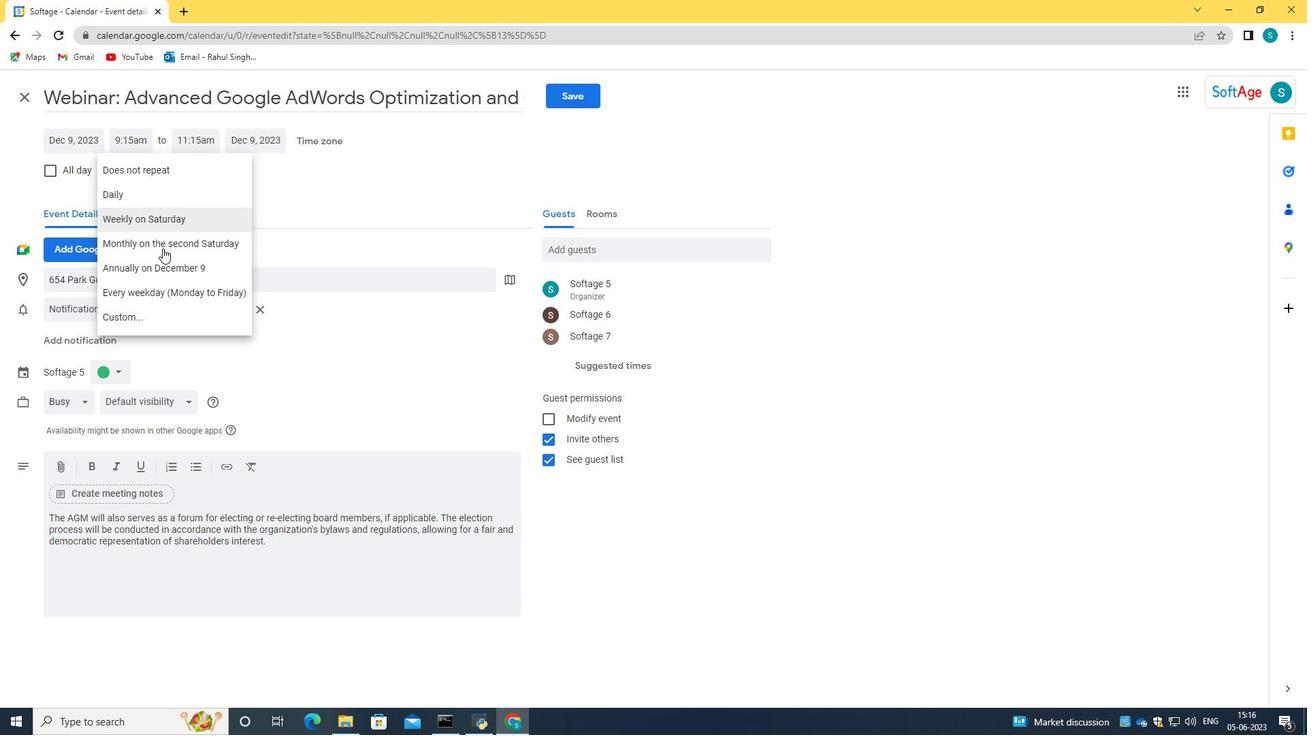 
Action: Mouse pressed left at (164, 311)
Screenshot: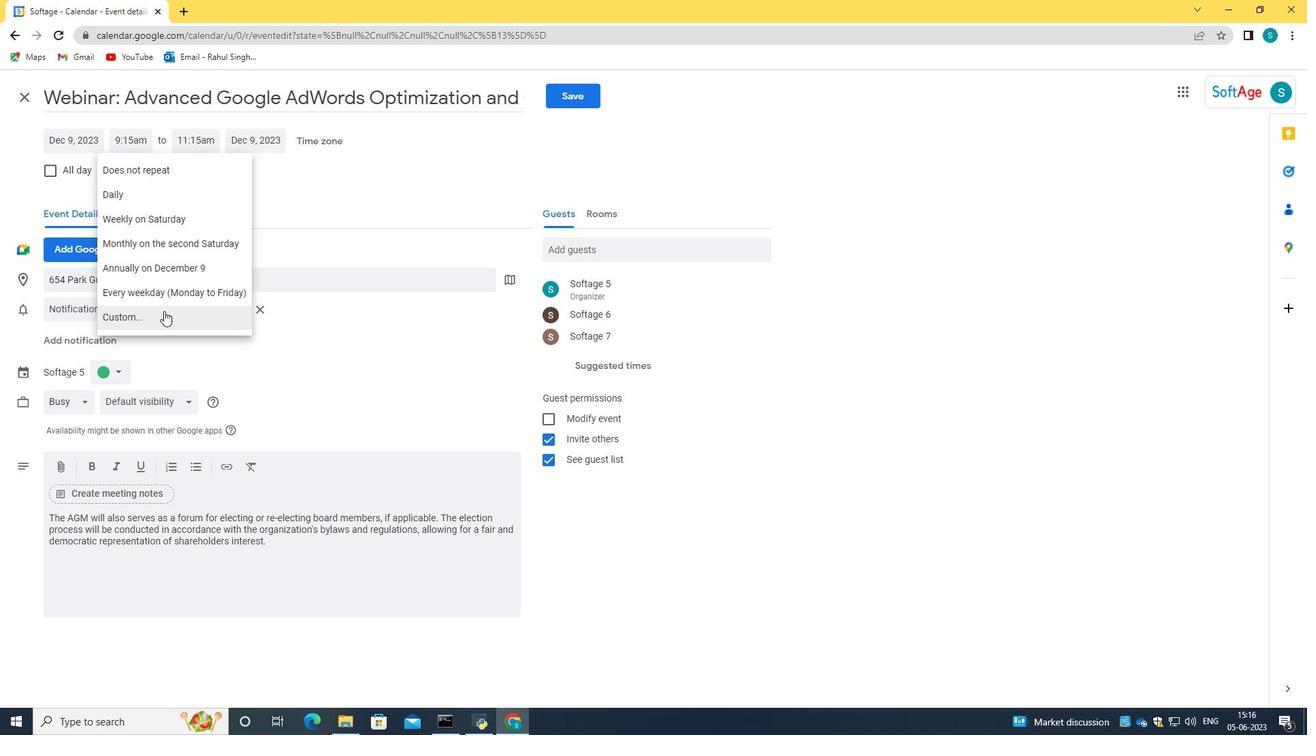 
Action: Mouse moved to (545, 361)
Screenshot: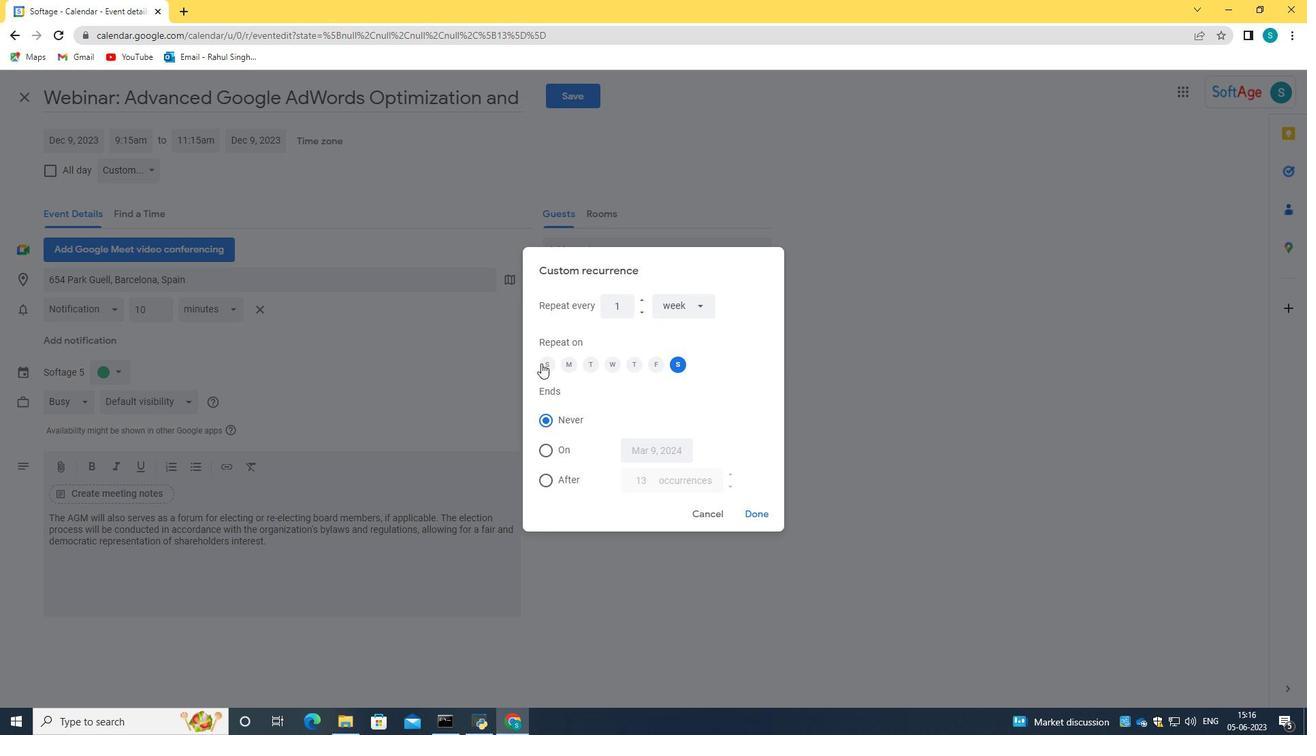 
Action: Mouse pressed left at (545, 361)
Screenshot: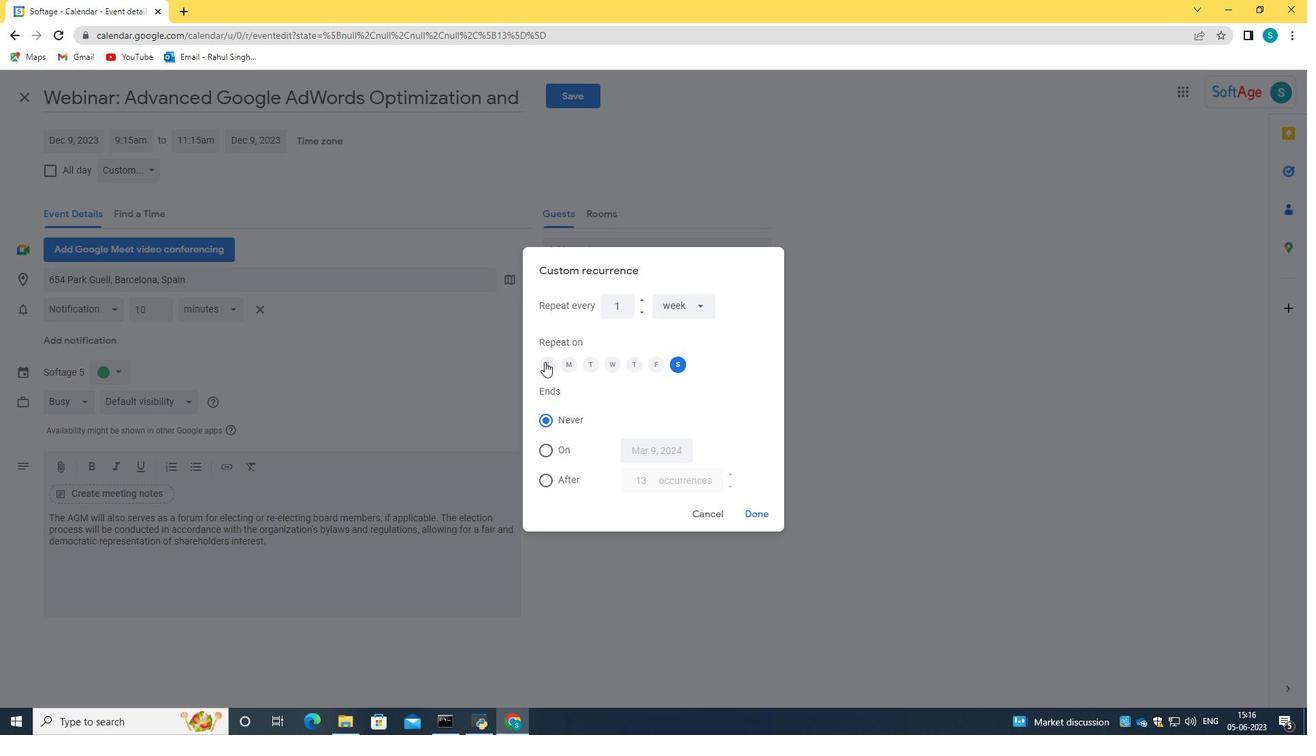 
Action: Mouse moved to (678, 361)
Screenshot: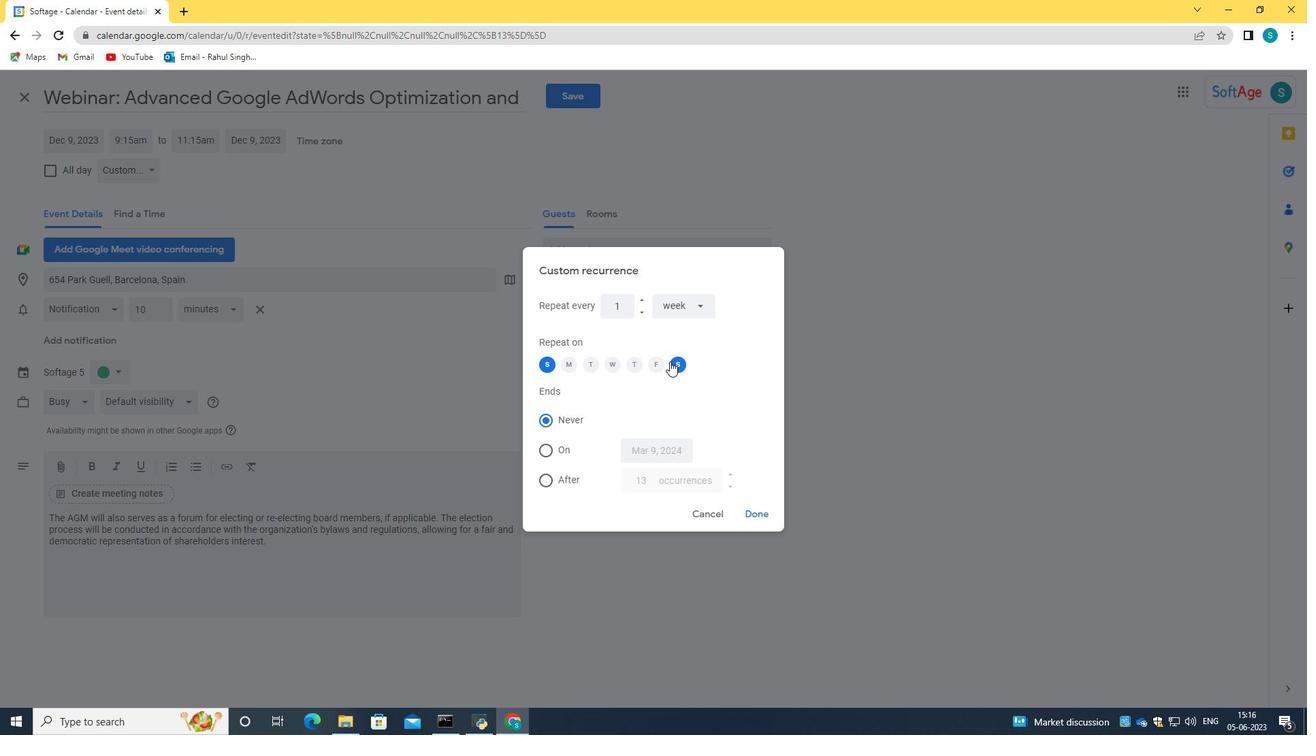 
Action: Mouse pressed left at (678, 361)
Screenshot: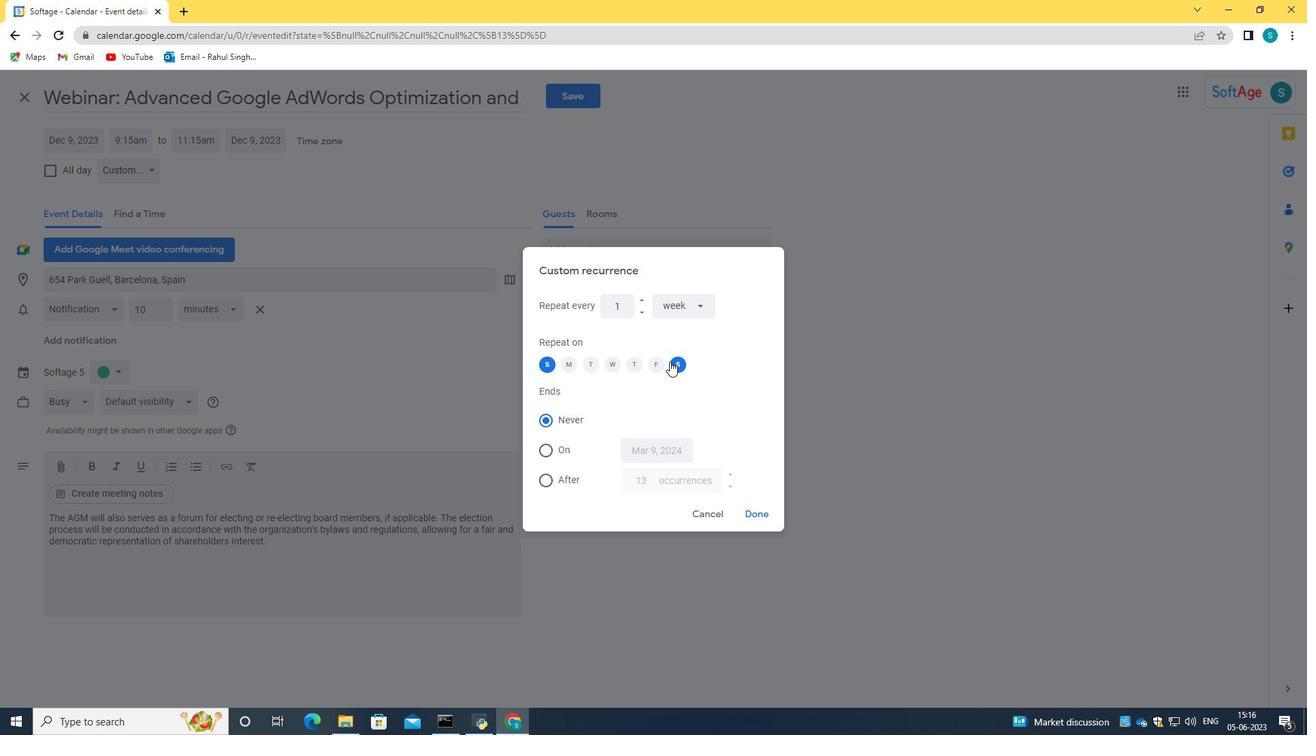 
Action: Mouse moved to (751, 513)
Screenshot: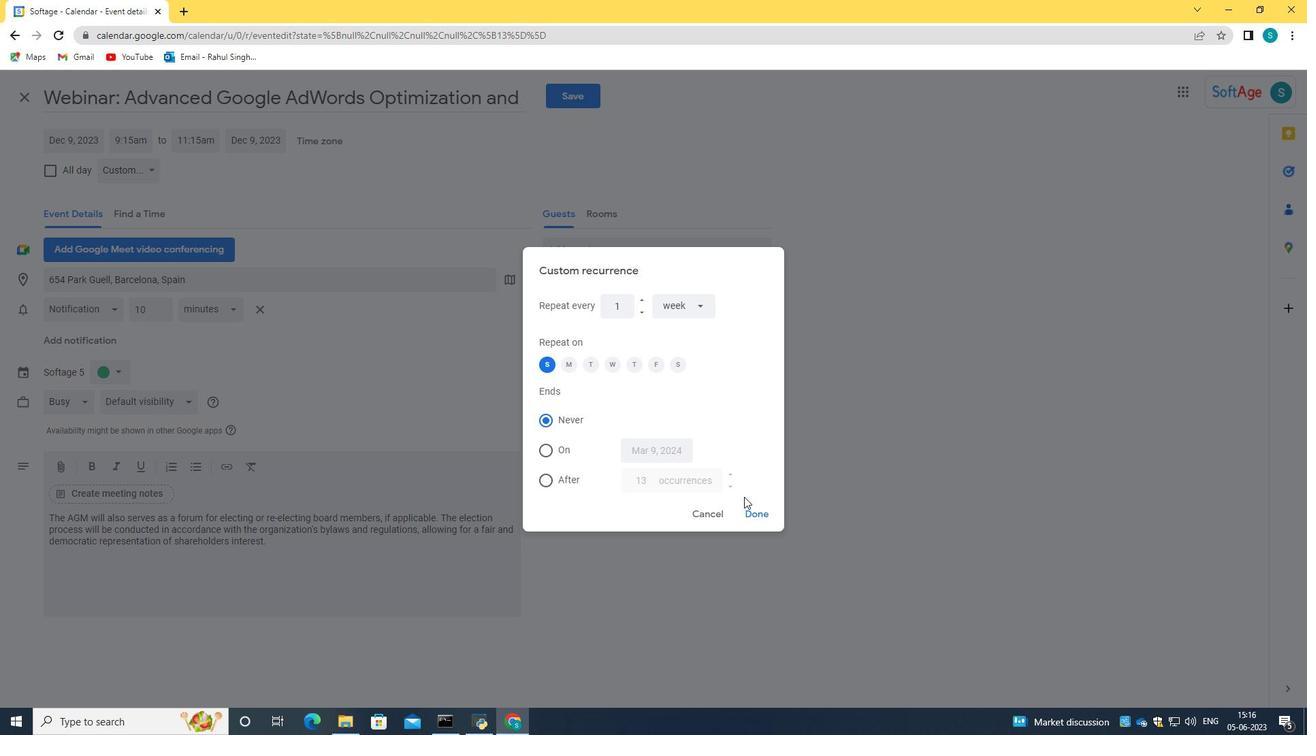 
Action: Mouse pressed left at (751, 513)
Screenshot: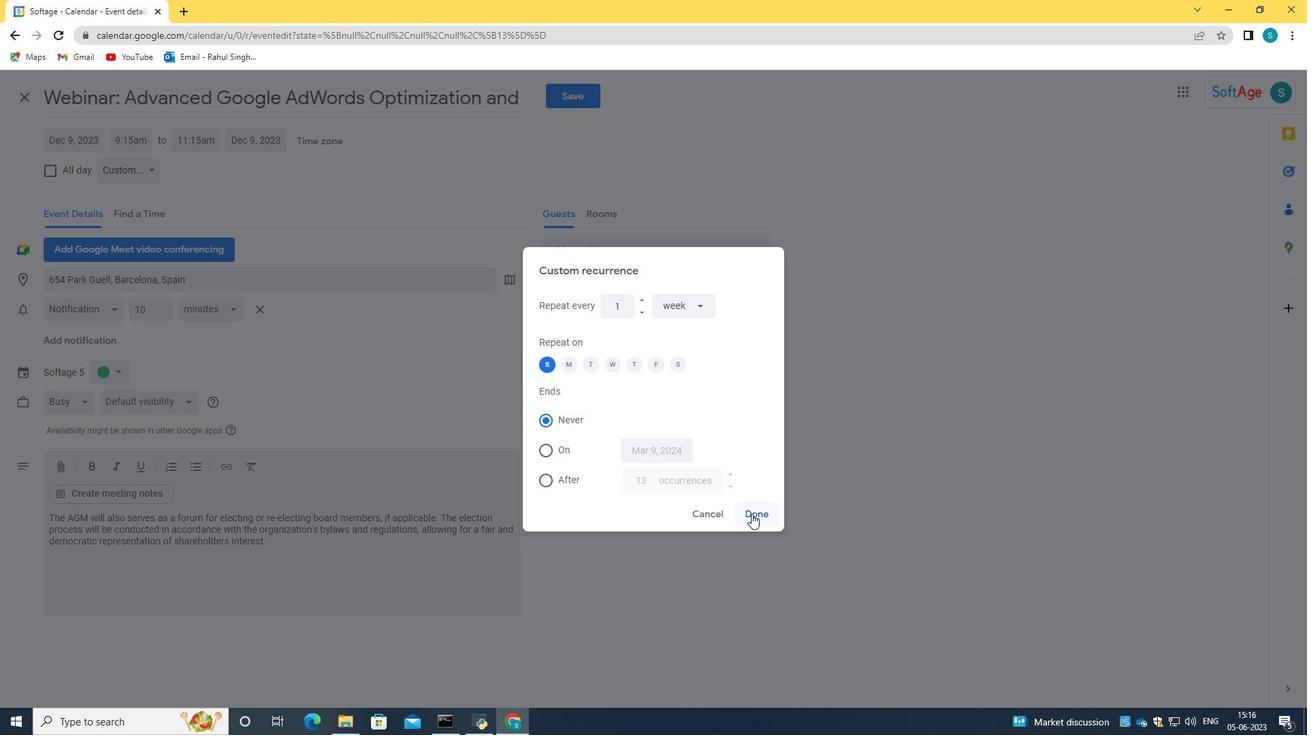 
Action: Mouse moved to (571, 99)
Screenshot: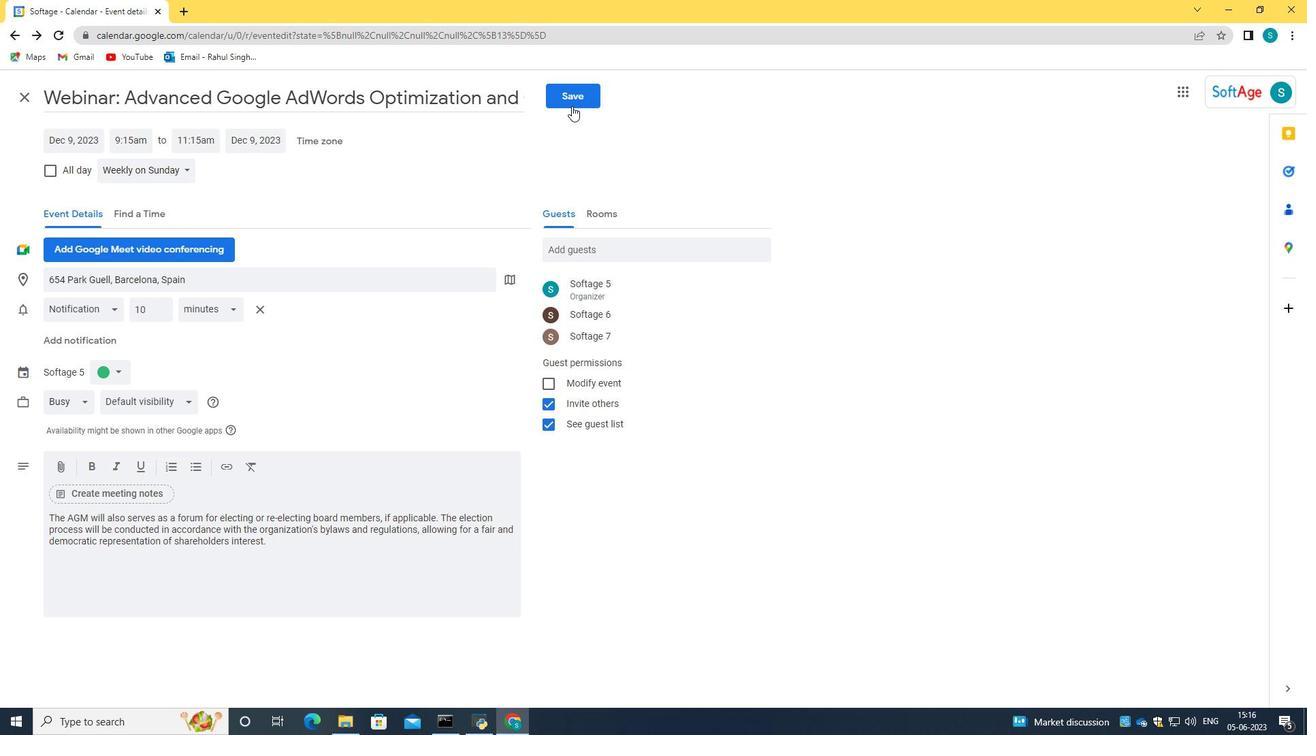 
Action: Mouse pressed left at (571, 99)
Screenshot: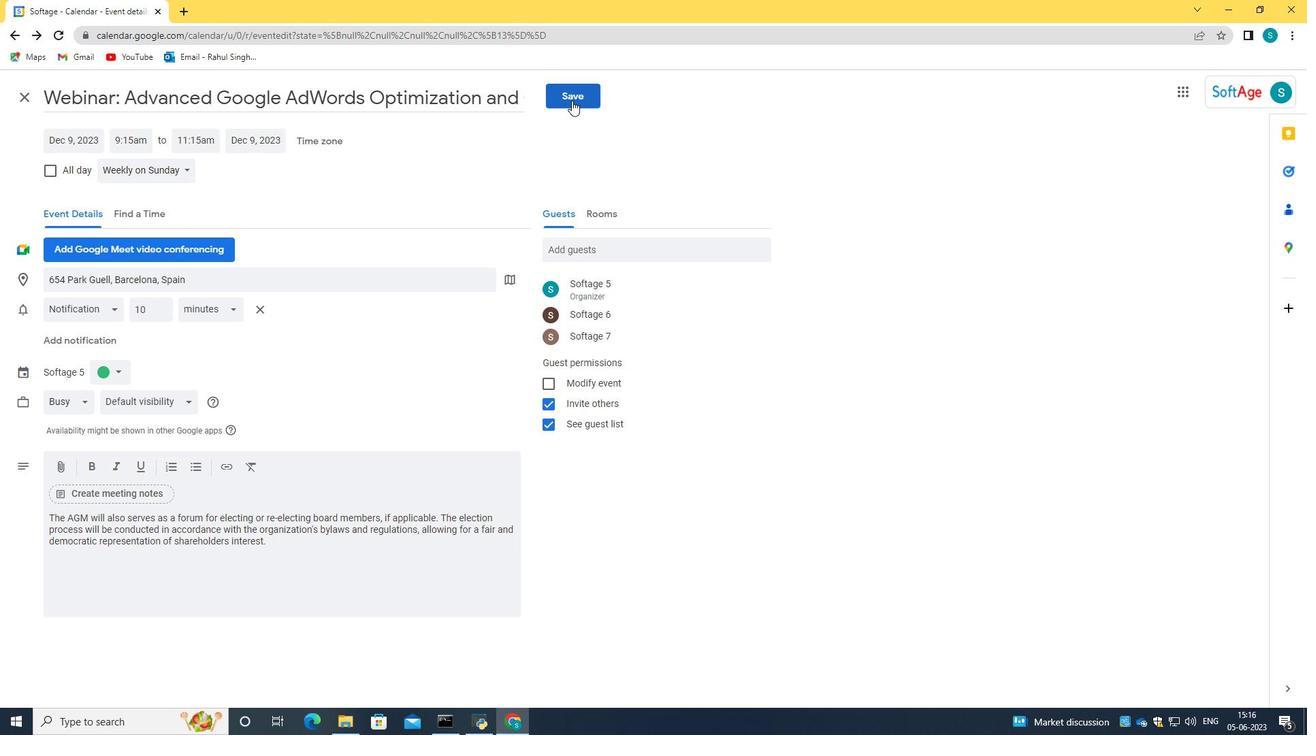 
Action: Mouse moved to (793, 418)
Screenshot: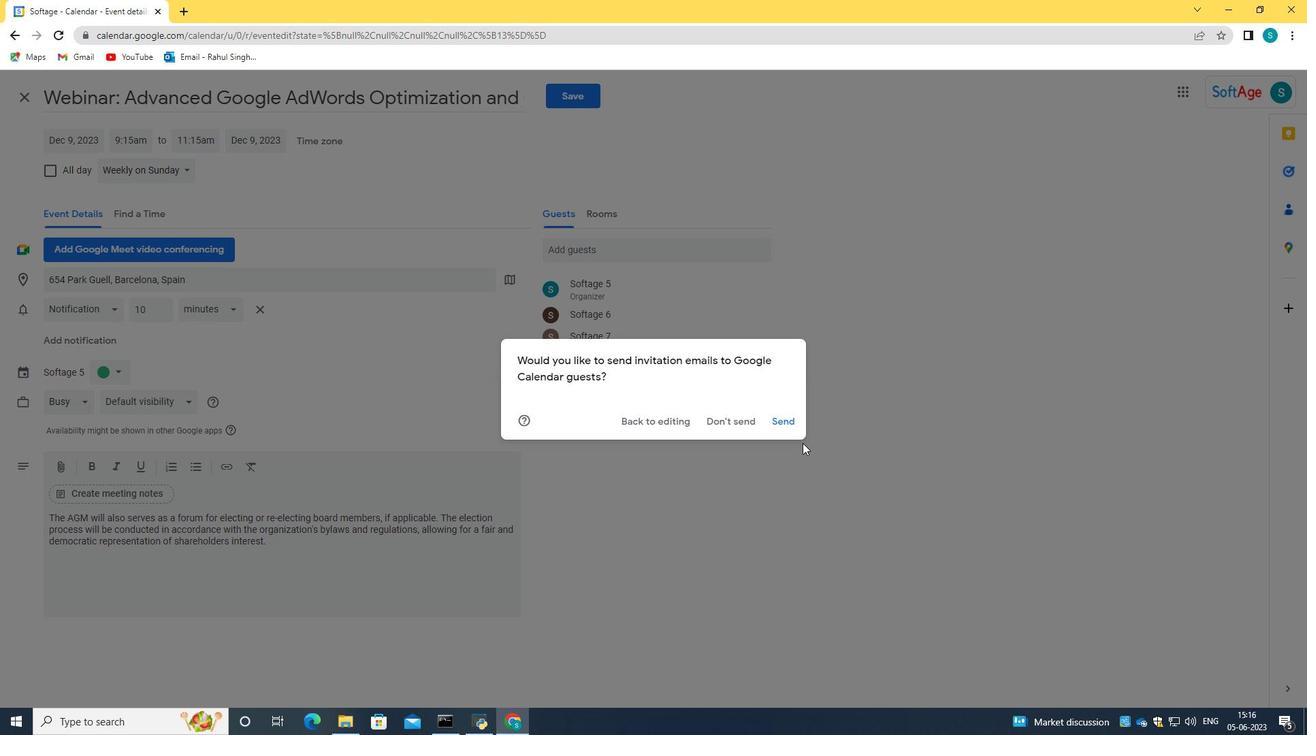 
Action: Mouse pressed left at (793, 418)
Screenshot: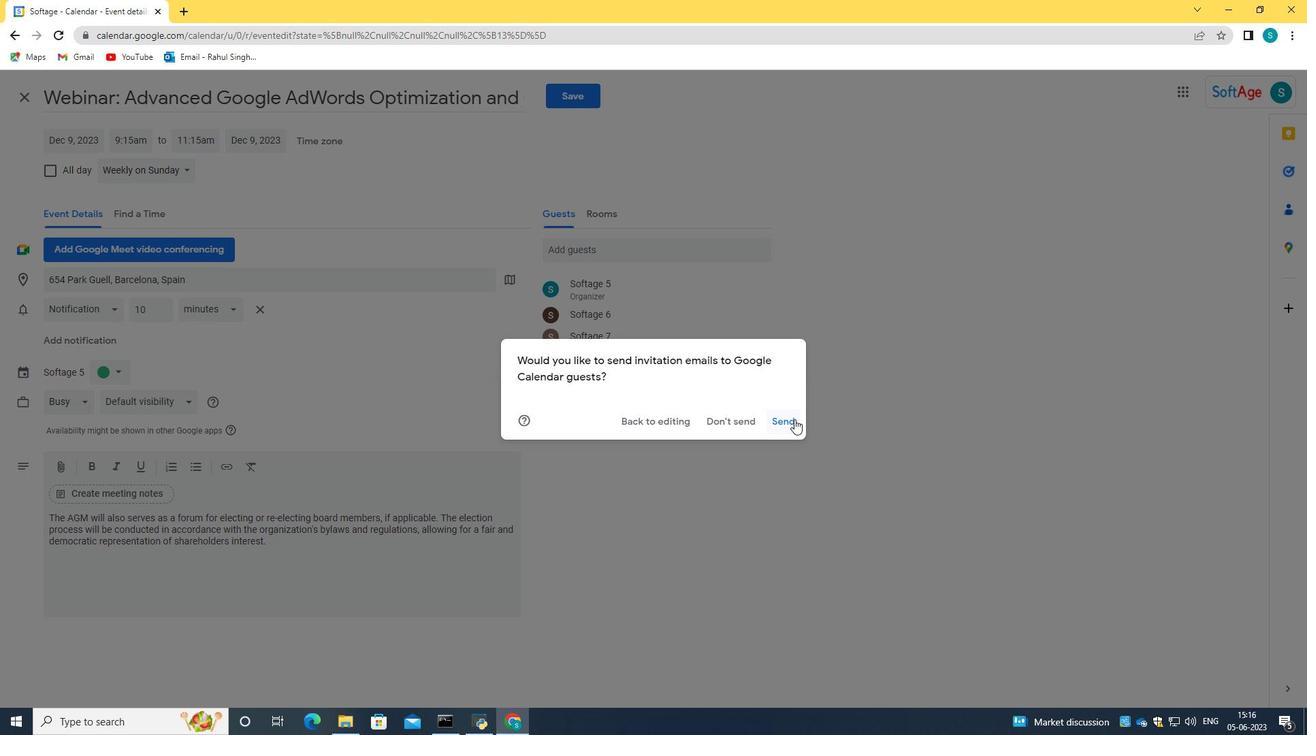 
